 Task: Create a due date automation trigger when advanced on, on the monday before a card is due add fields without custom field "Resume" set to a number lower or equal to 1 and greater than 10 at 11:00 AM.
Action: Mouse moved to (858, 260)
Screenshot: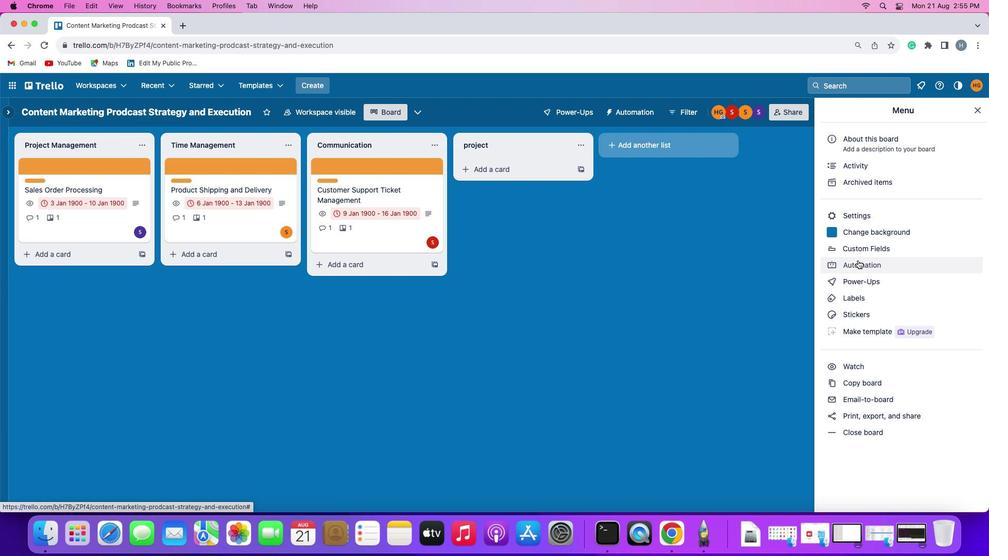 
Action: Mouse pressed left at (858, 260)
Screenshot: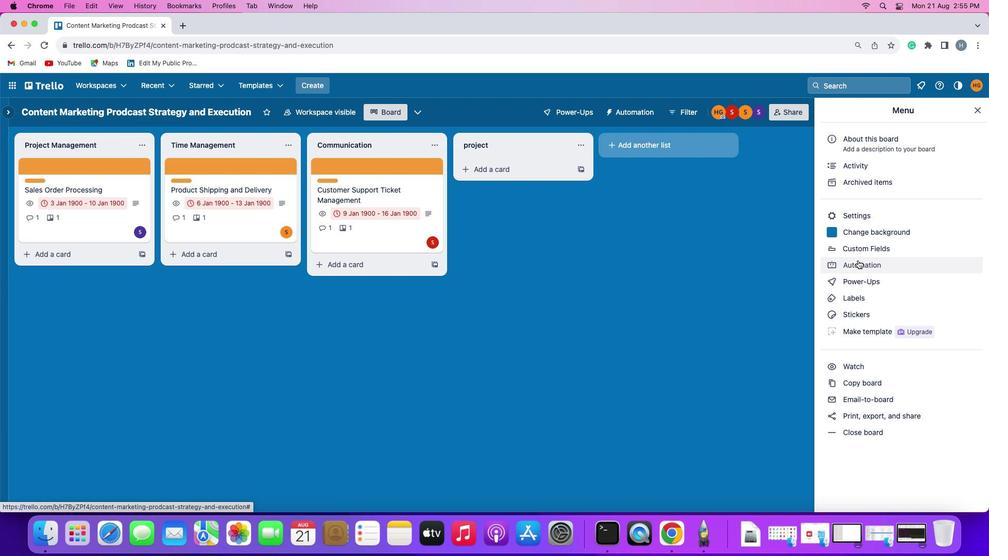 
Action: Mouse moved to (71, 243)
Screenshot: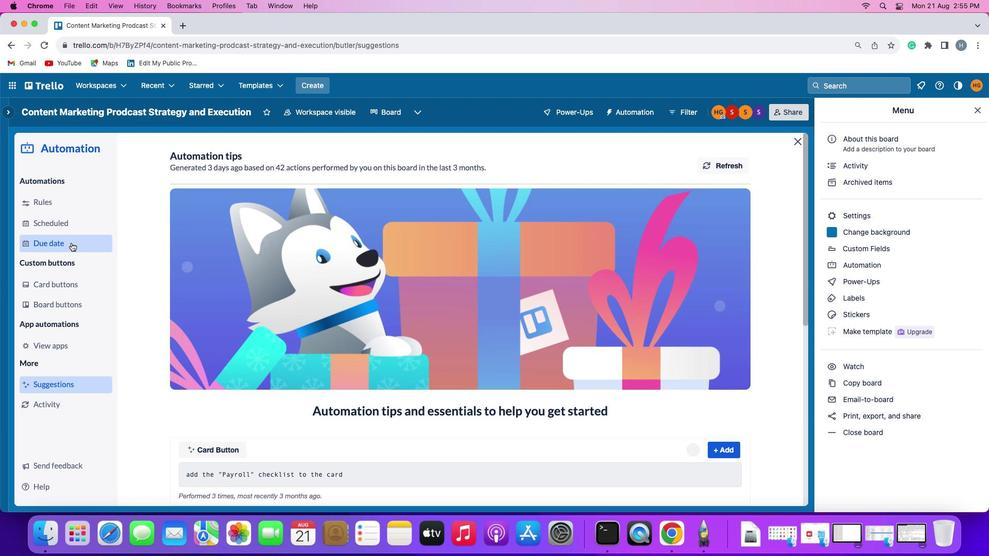 
Action: Mouse pressed left at (71, 243)
Screenshot: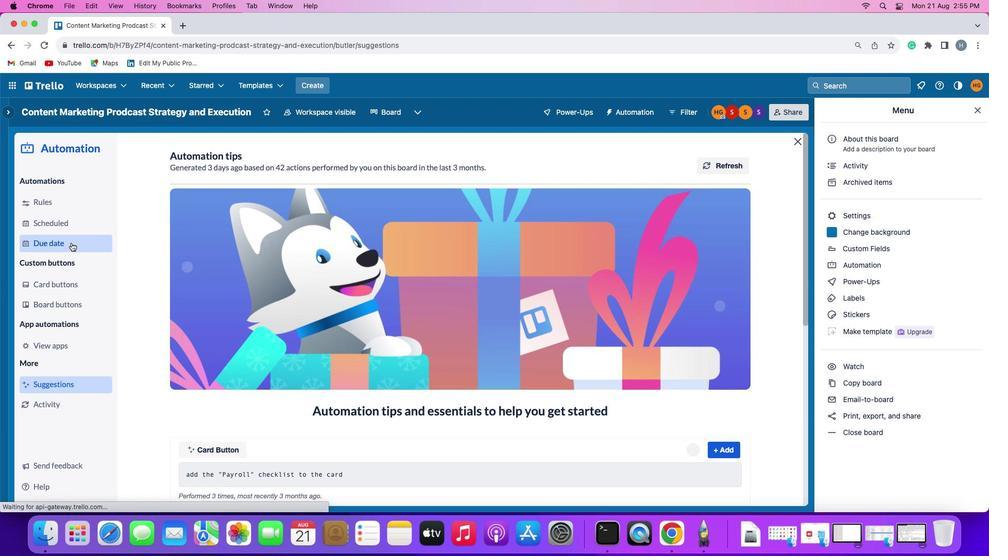 
Action: Mouse moved to (692, 159)
Screenshot: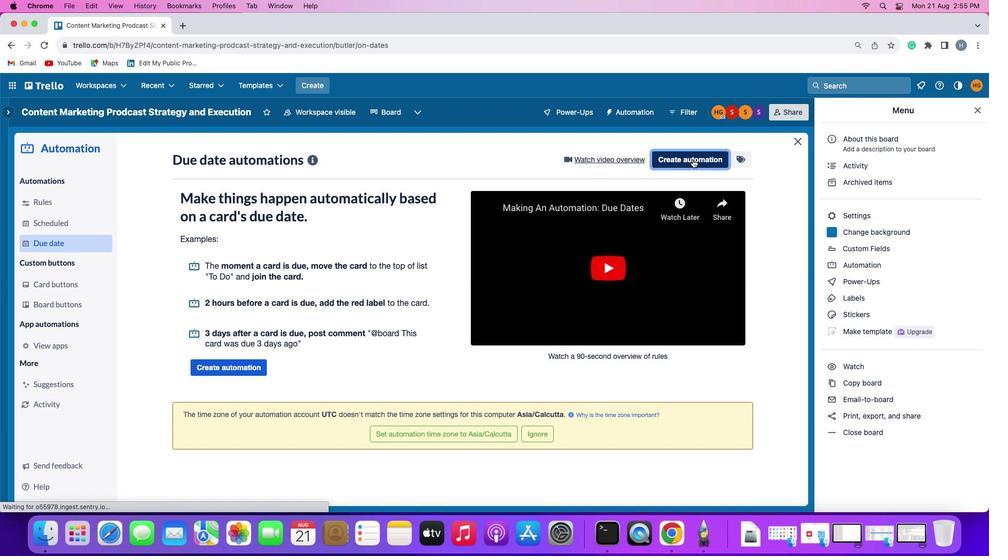 
Action: Mouse pressed left at (692, 159)
Screenshot: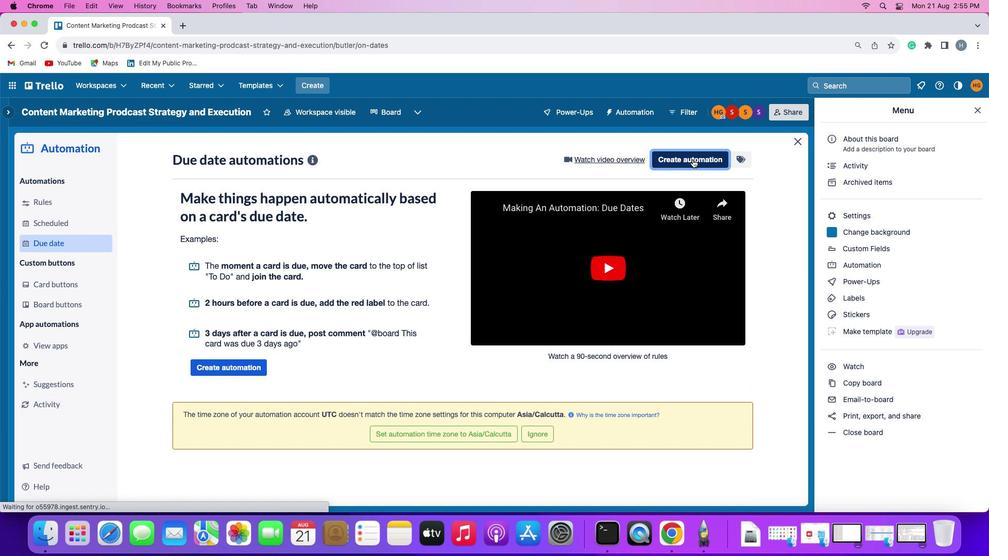 
Action: Mouse moved to (222, 257)
Screenshot: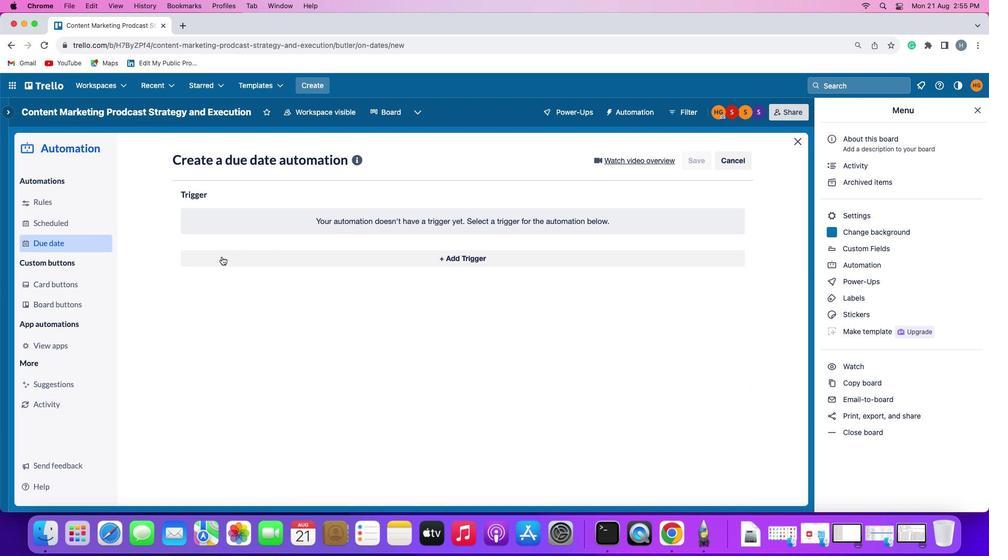 
Action: Mouse pressed left at (222, 257)
Screenshot: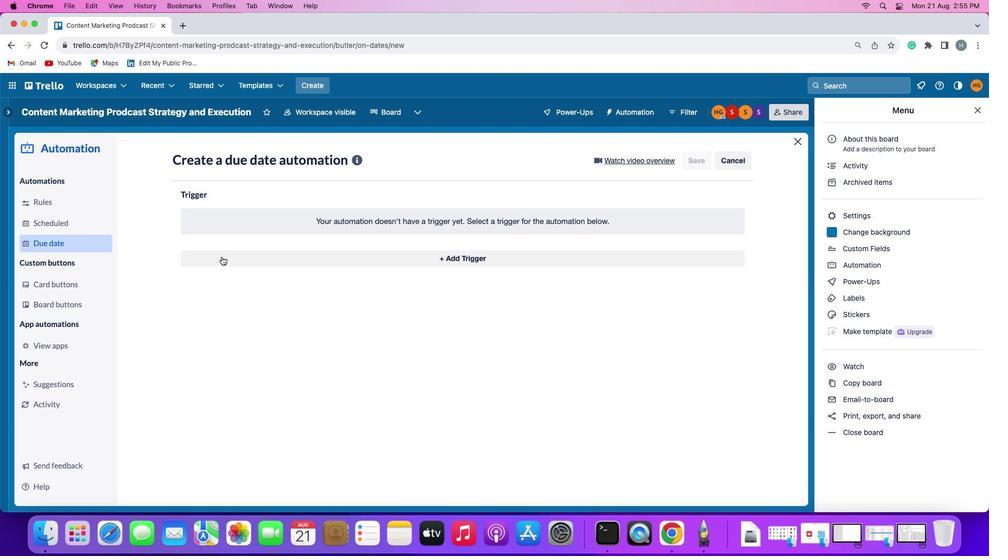 
Action: Mouse moved to (238, 452)
Screenshot: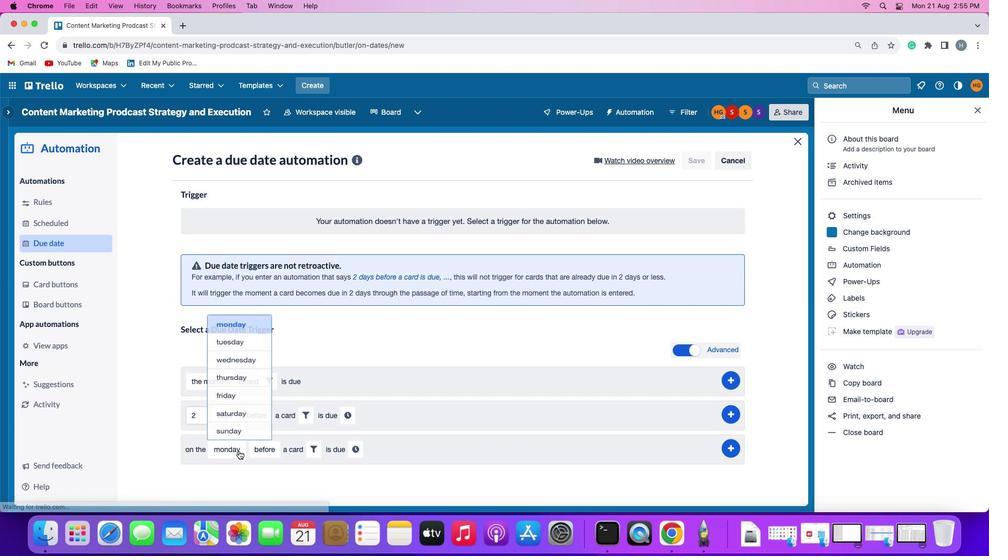 
Action: Mouse pressed left at (238, 452)
Screenshot: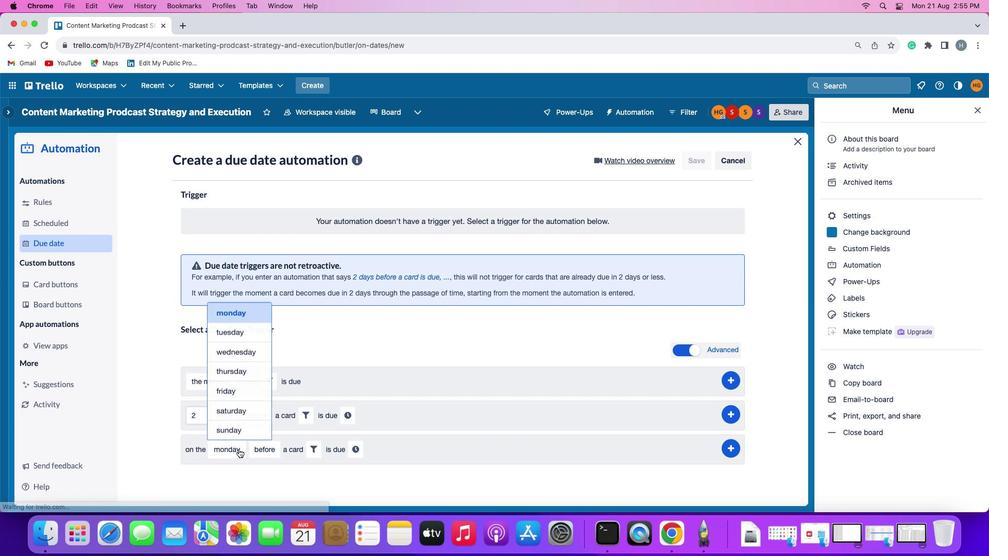 
Action: Mouse moved to (247, 307)
Screenshot: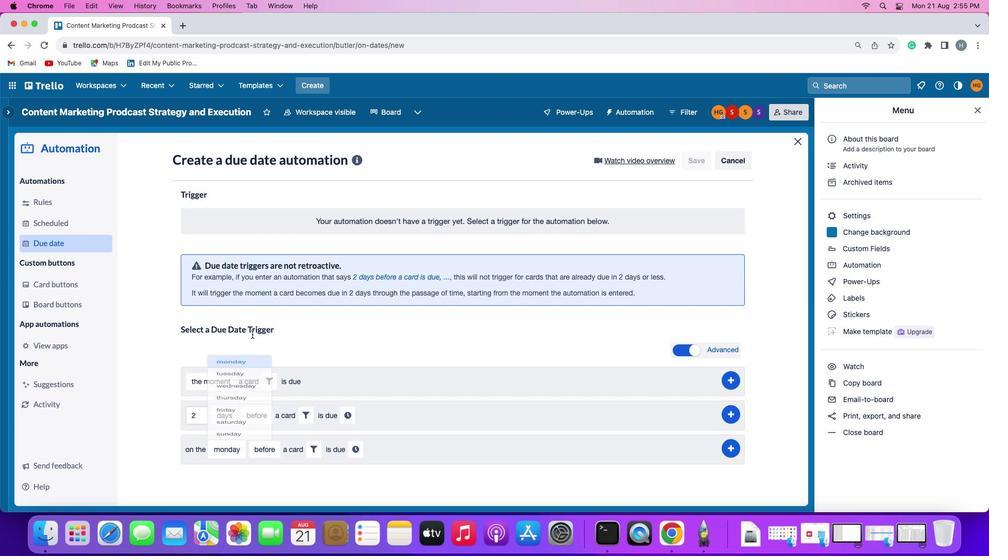 
Action: Mouse pressed left at (247, 307)
Screenshot: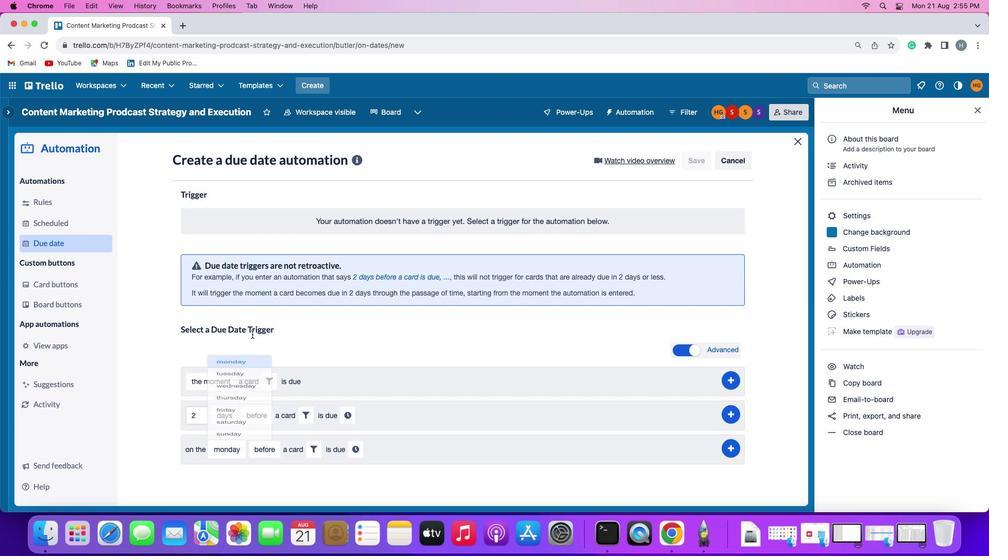 
Action: Mouse moved to (264, 447)
Screenshot: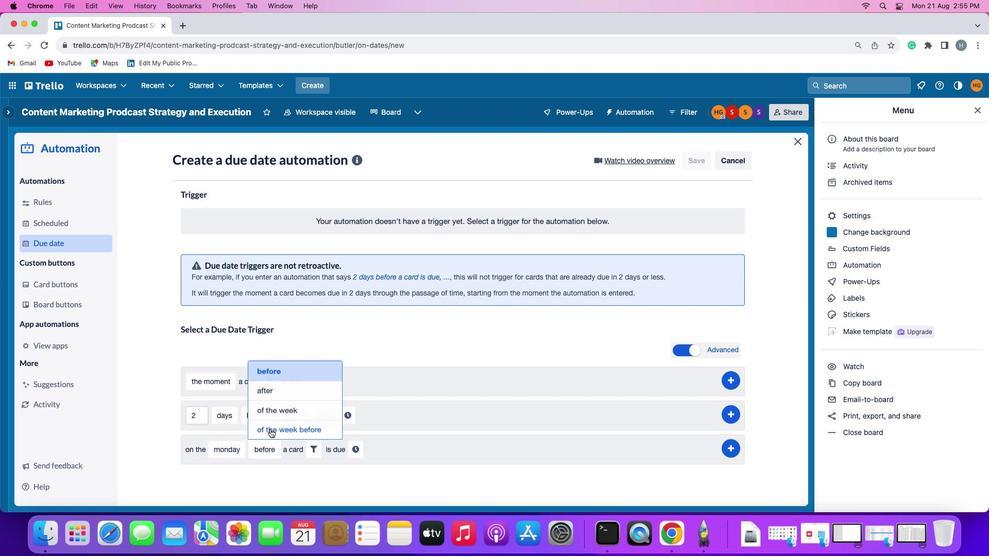 
Action: Mouse pressed left at (264, 447)
Screenshot: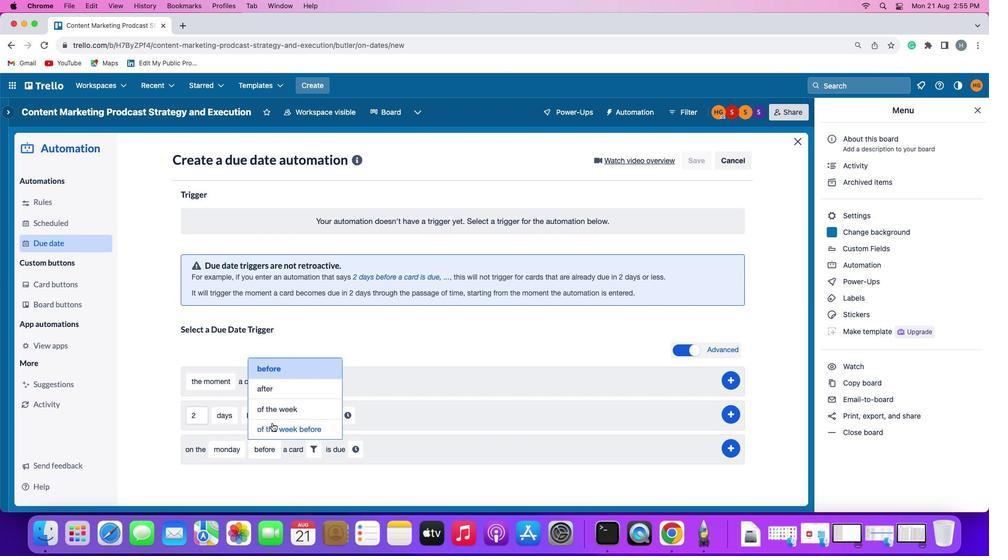 
Action: Mouse moved to (281, 367)
Screenshot: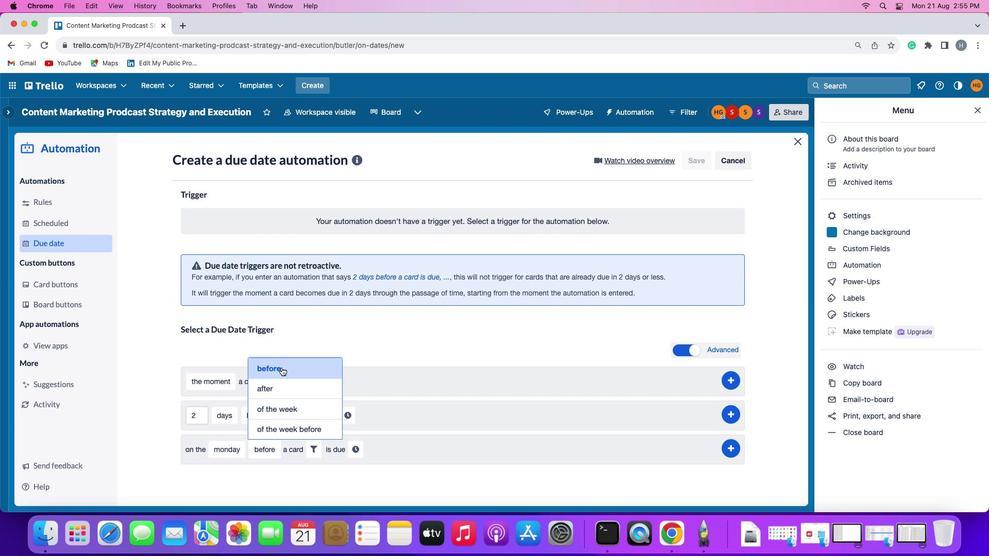 
Action: Mouse pressed left at (281, 367)
Screenshot: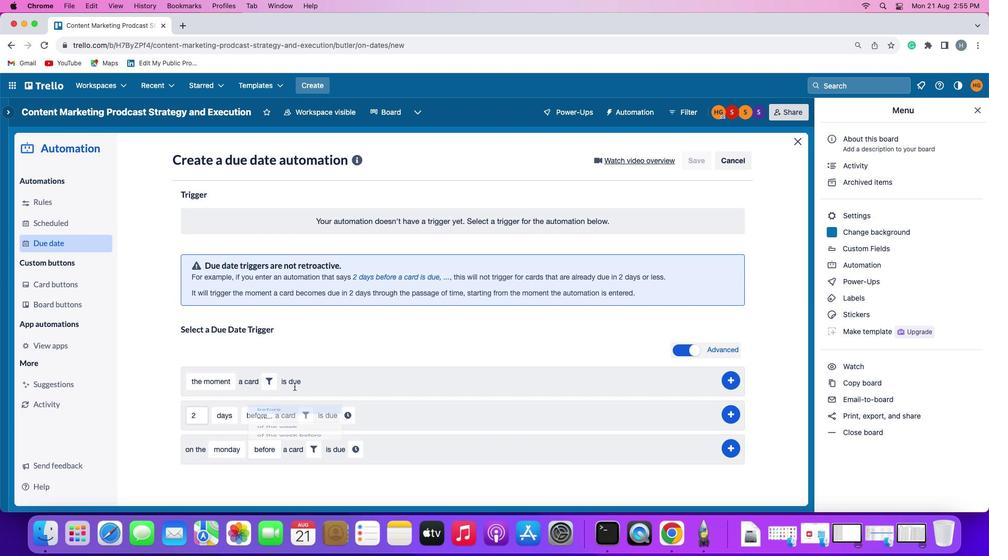 
Action: Mouse moved to (313, 445)
Screenshot: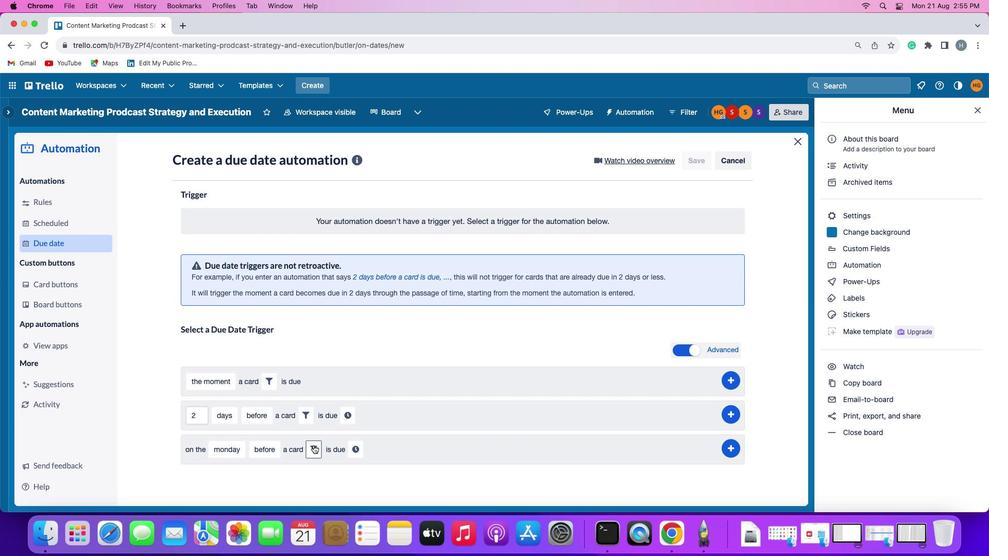 
Action: Mouse pressed left at (313, 445)
Screenshot: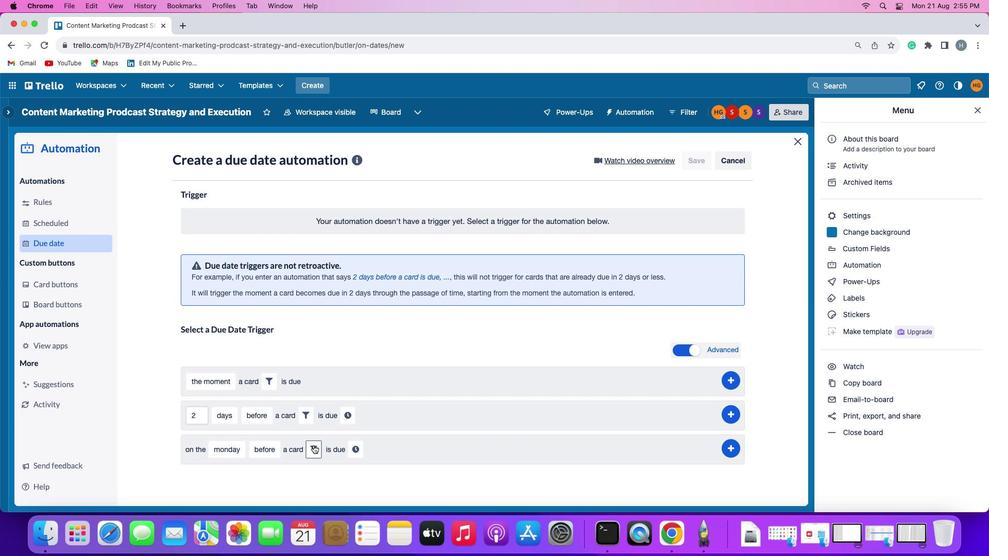 
Action: Mouse moved to (477, 480)
Screenshot: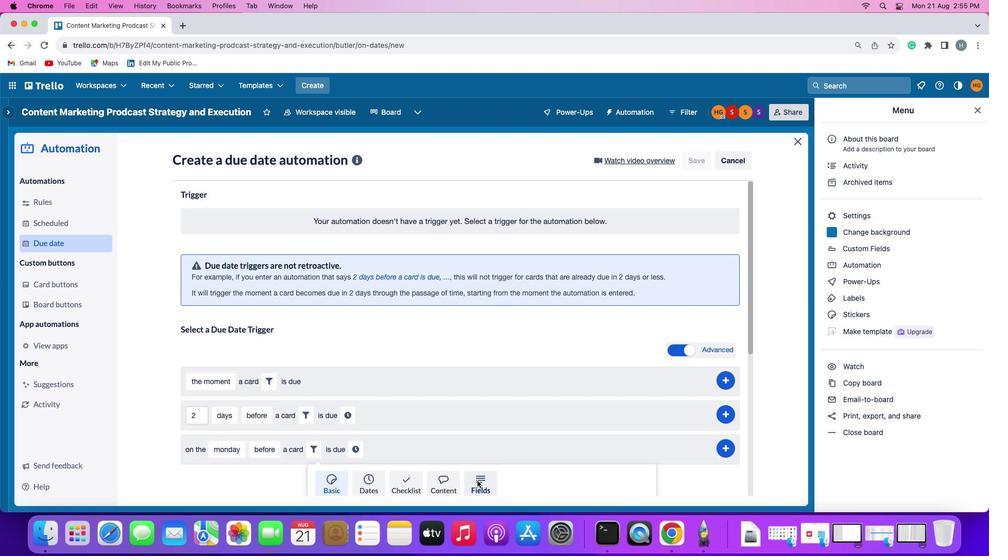 
Action: Mouse pressed left at (477, 480)
Screenshot: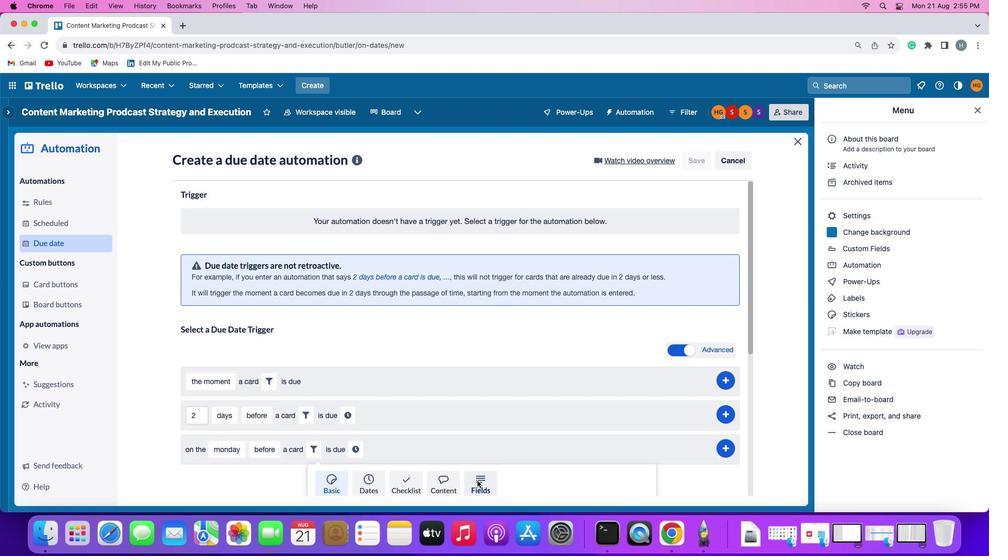 
Action: Mouse moved to (284, 471)
Screenshot: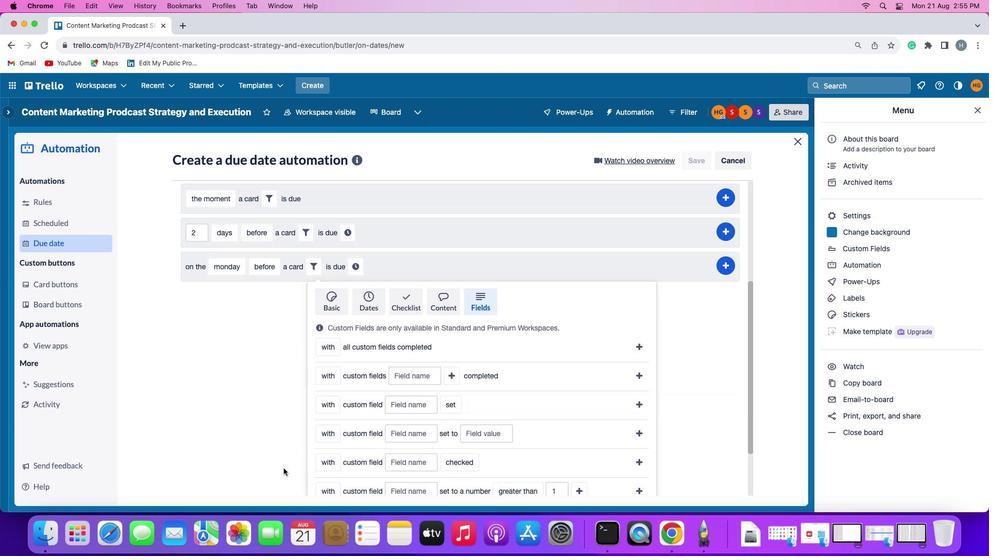 
Action: Mouse scrolled (284, 471) with delta (0, 0)
Screenshot: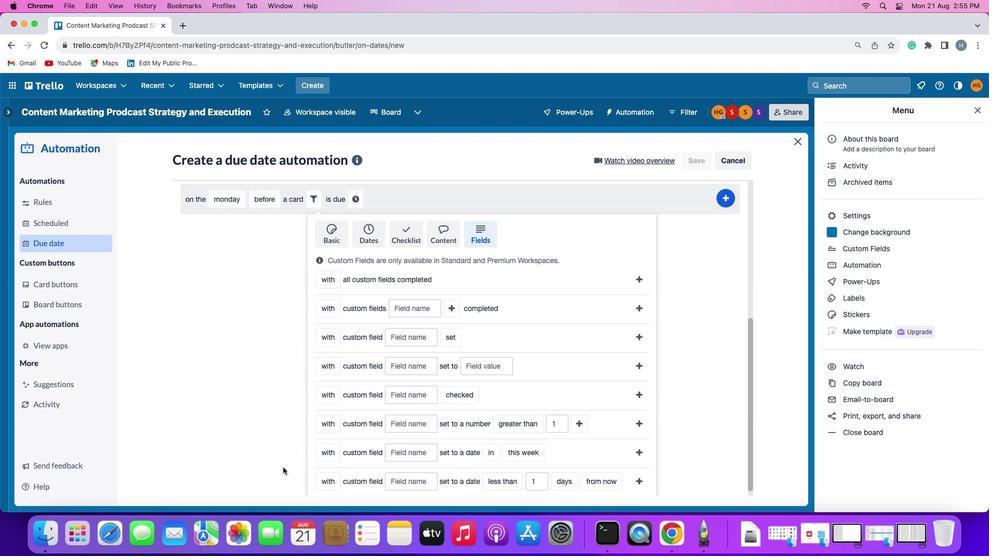 
Action: Mouse scrolled (284, 471) with delta (0, 0)
Screenshot: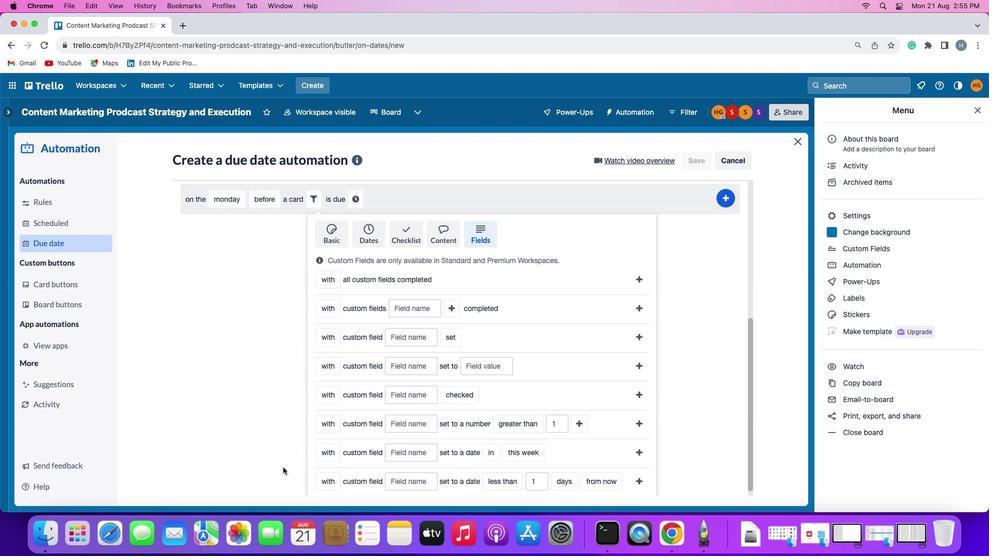 
Action: Mouse scrolled (284, 471) with delta (0, -1)
Screenshot: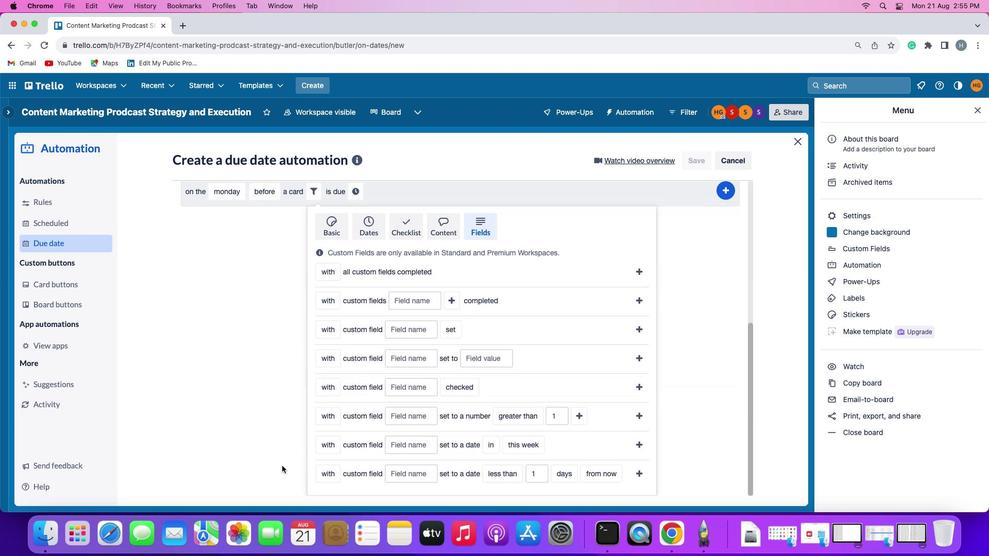
Action: Mouse moved to (284, 470)
Screenshot: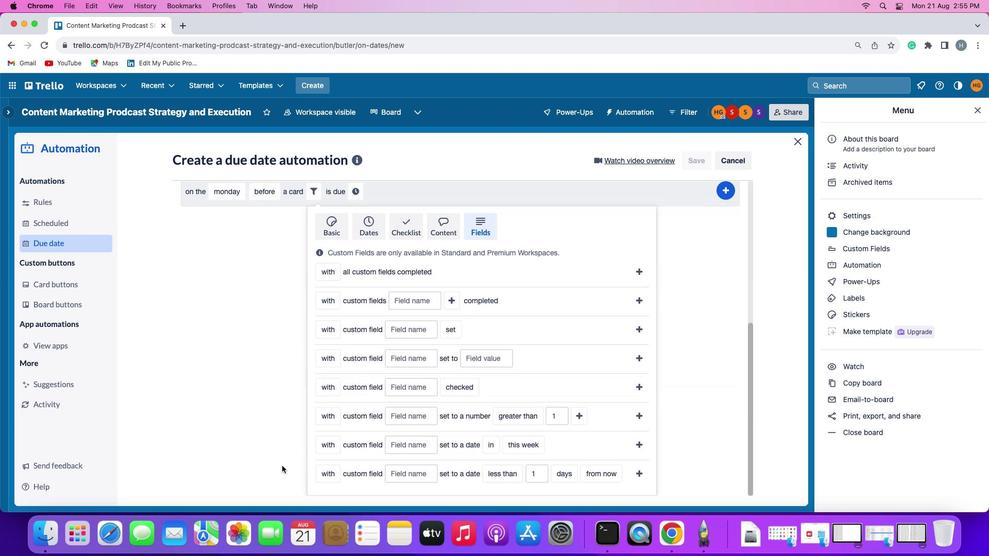 
Action: Mouse scrolled (284, 470) with delta (0, -2)
Screenshot: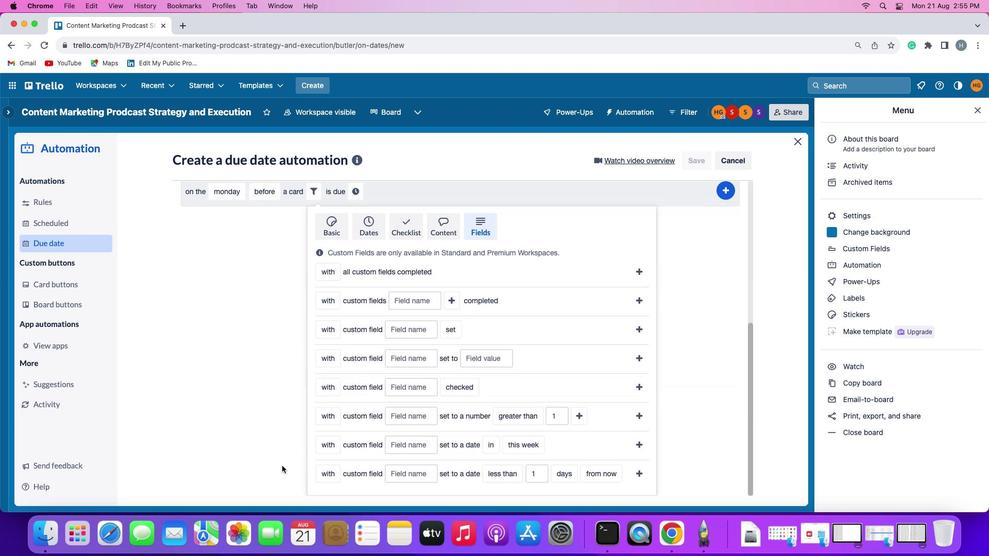 
Action: Mouse moved to (283, 469)
Screenshot: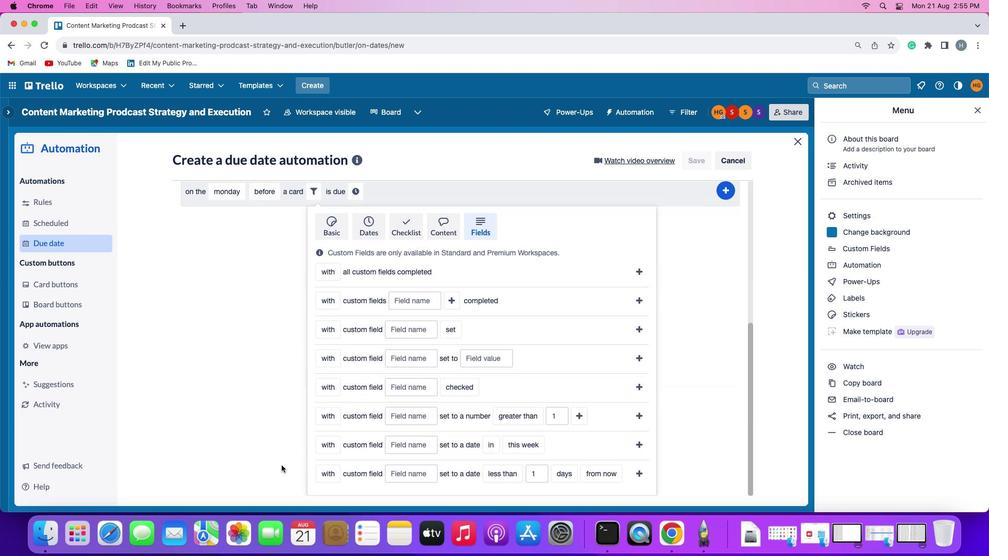 
Action: Mouse scrolled (283, 469) with delta (0, -3)
Screenshot: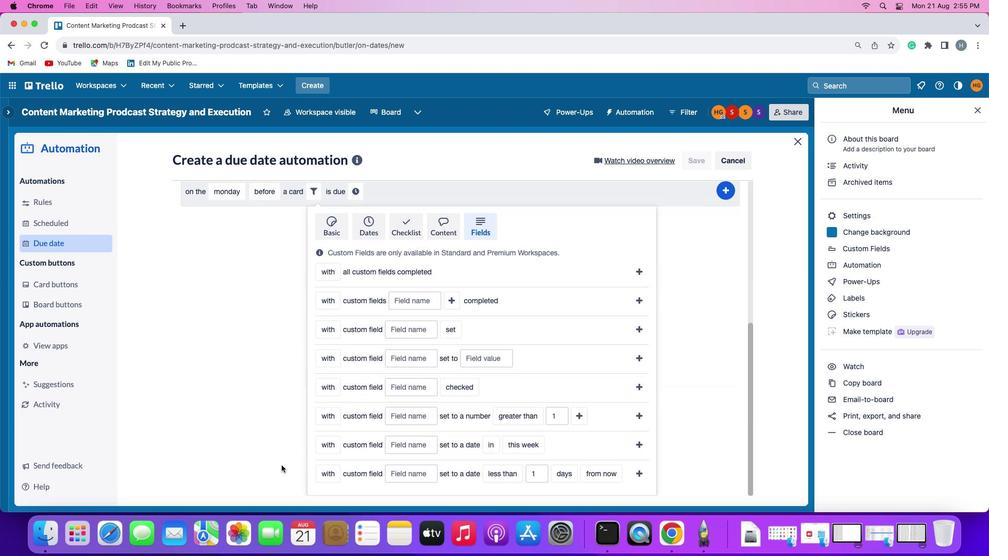 
Action: Mouse moved to (280, 464)
Screenshot: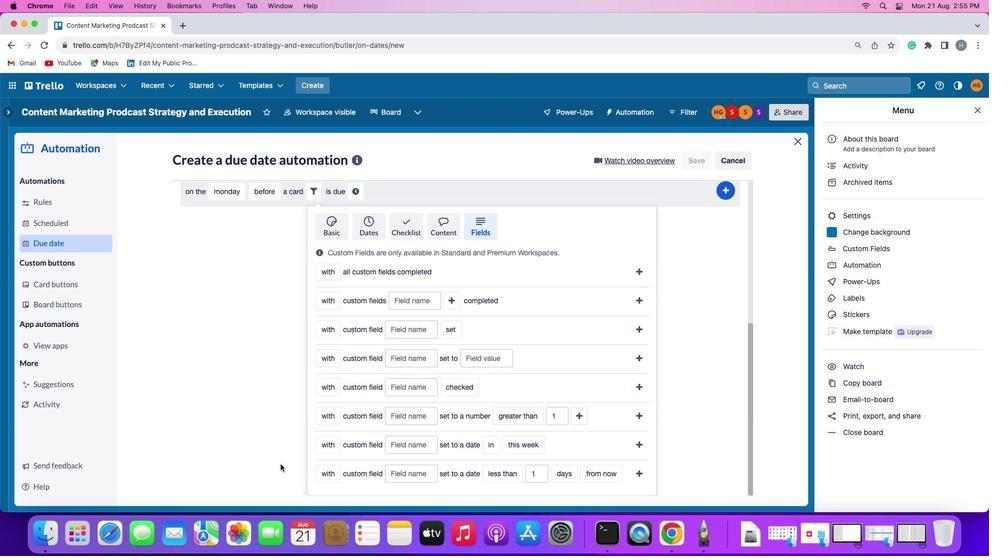 
Action: Mouse scrolled (280, 464) with delta (0, 0)
Screenshot: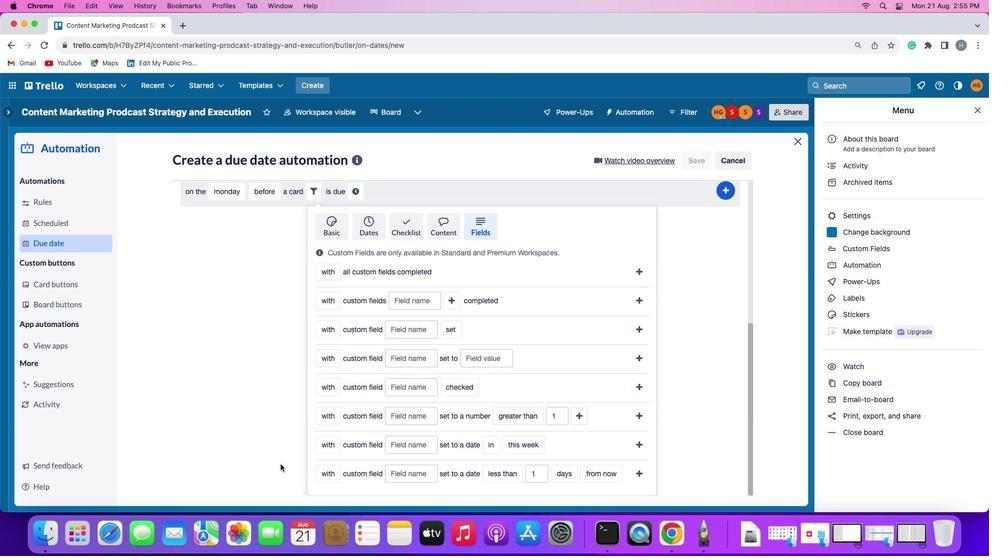 
Action: Mouse scrolled (280, 464) with delta (0, 0)
Screenshot: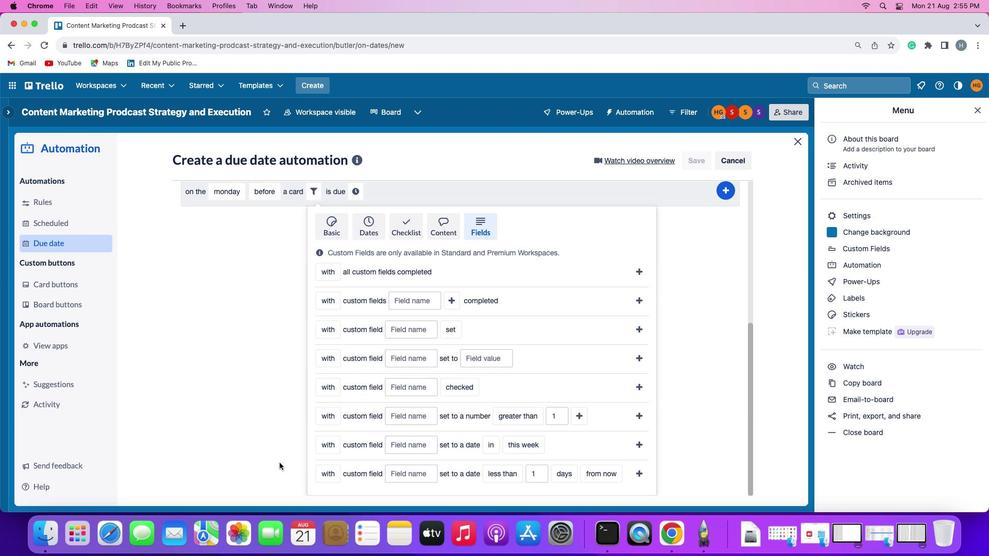
Action: Mouse scrolled (280, 464) with delta (0, -1)
Screenshot: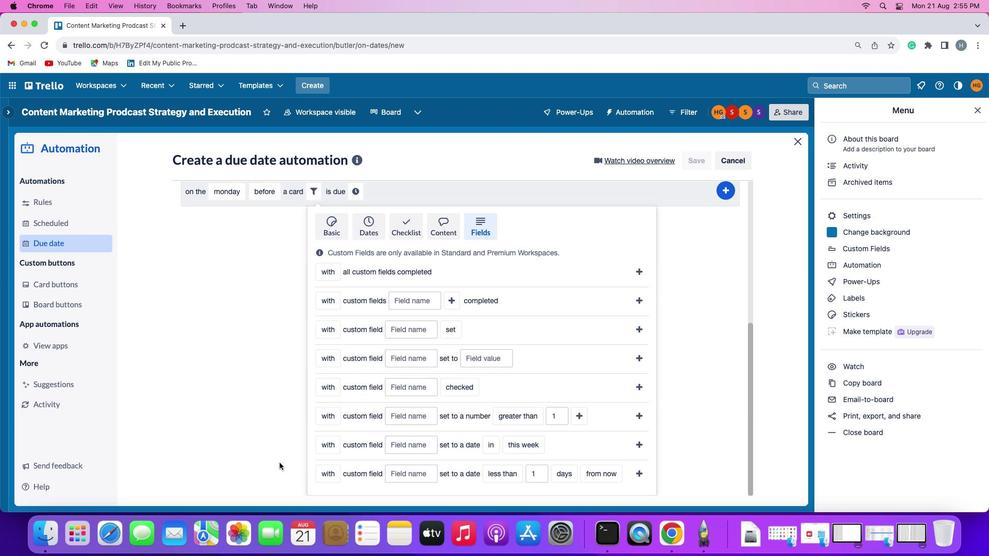 
Action: Mouse scrolled (280, 464) with delta (0, -2)
Screenshot: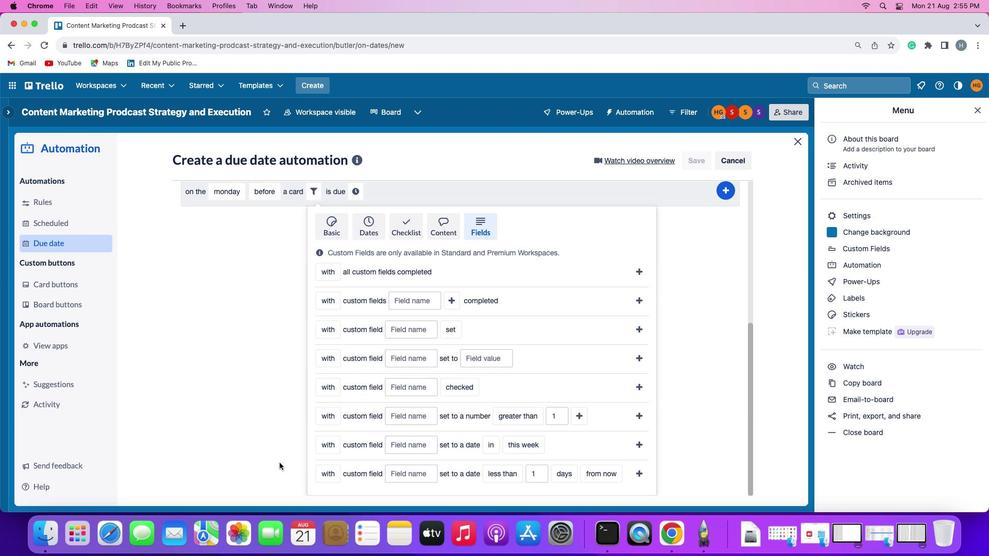 
Action: Mouse scrolled (280, 464) with delta (0, -2)
Screenshot: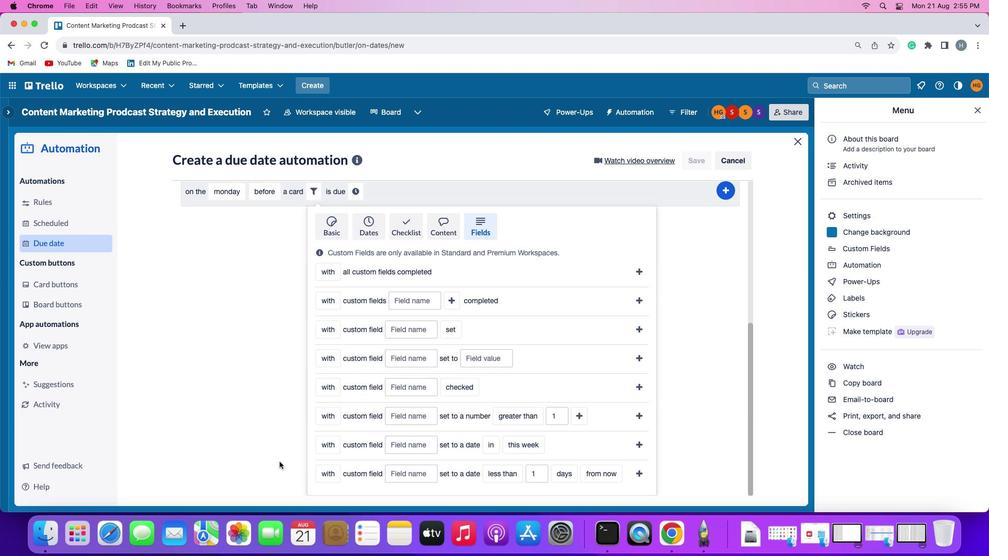 
Action: Mouse moved to (326, 418)
Screenshot: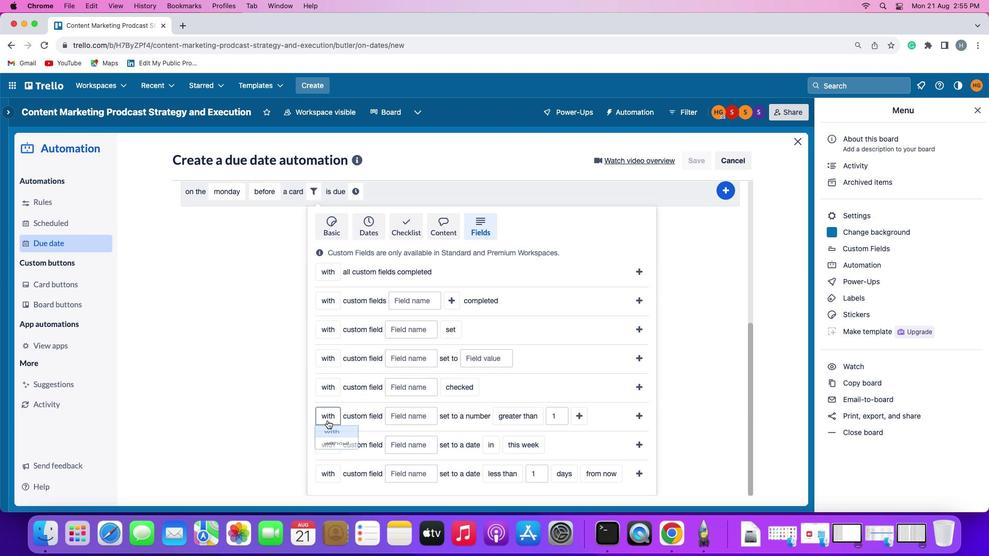 
Action: Mouse pressed left at (326, 418)
Screenshot: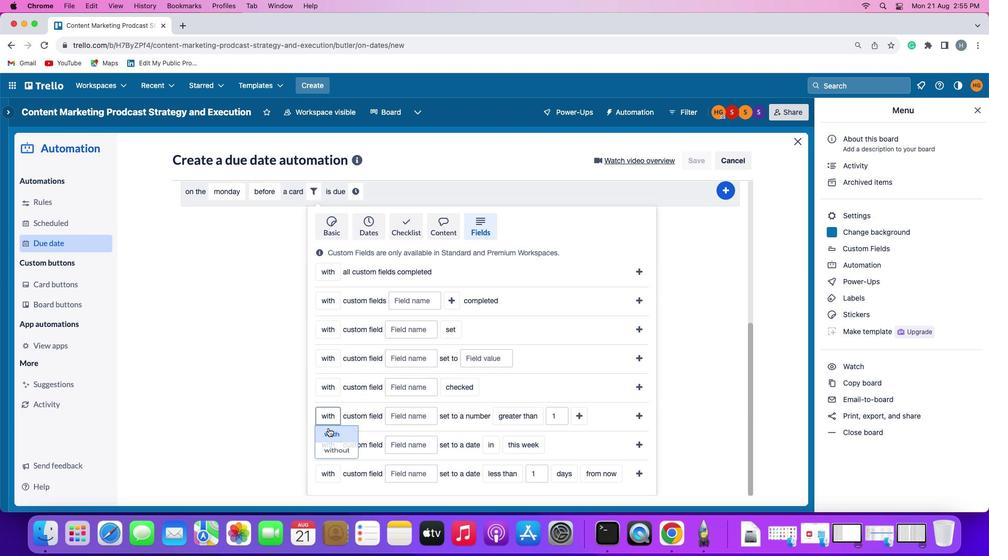 
Action: Mouse moved to (331, 458)
Screenshot: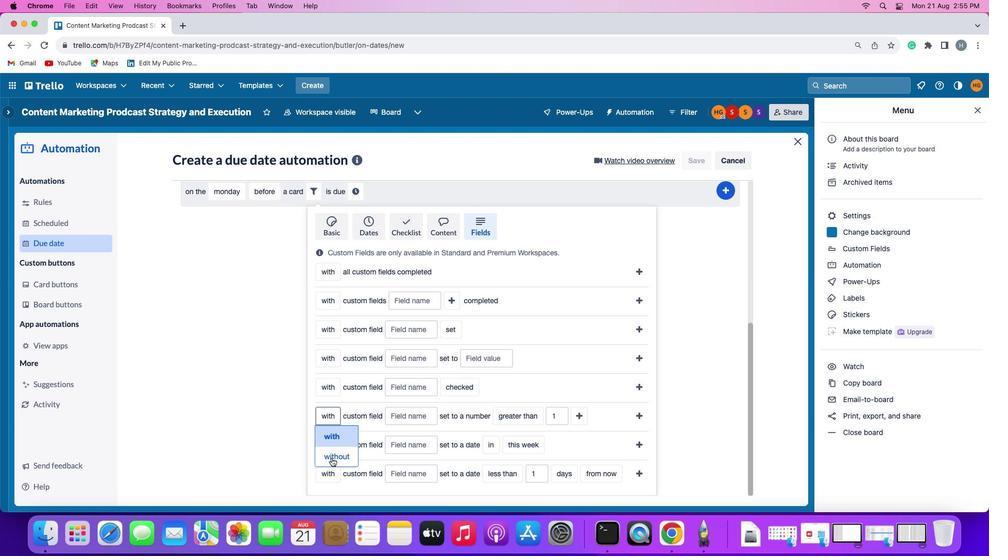 
Action: Mouse pressed left at (331, 458)
Screenshot: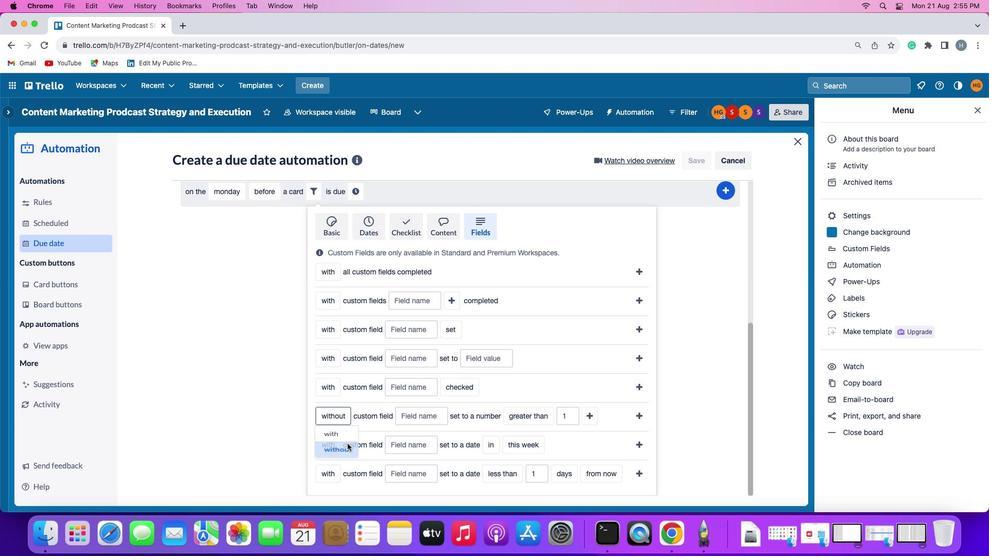 
Action: Mouse moved to (418, 414)
Screenshot: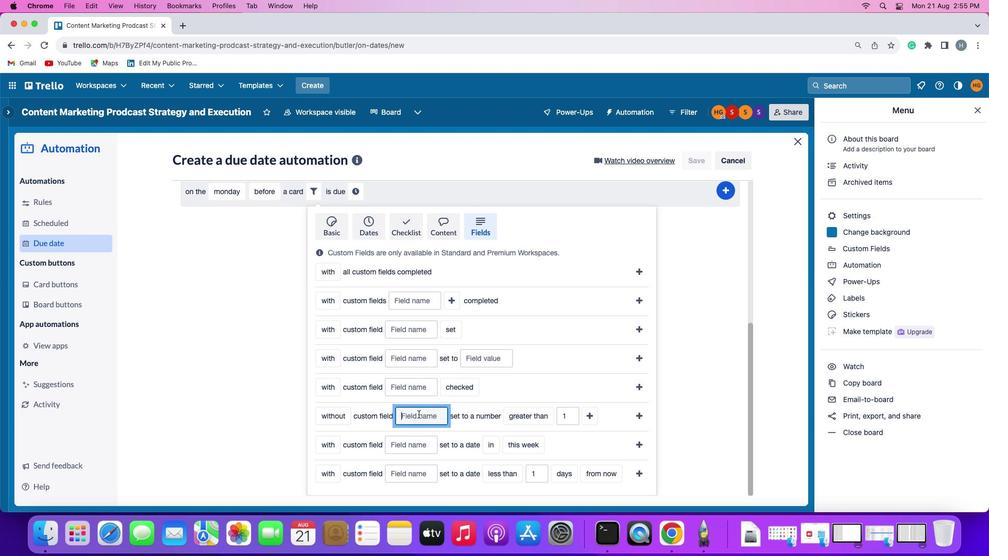 
Action: Mouse pressed left at (418, 414)
Screenshot: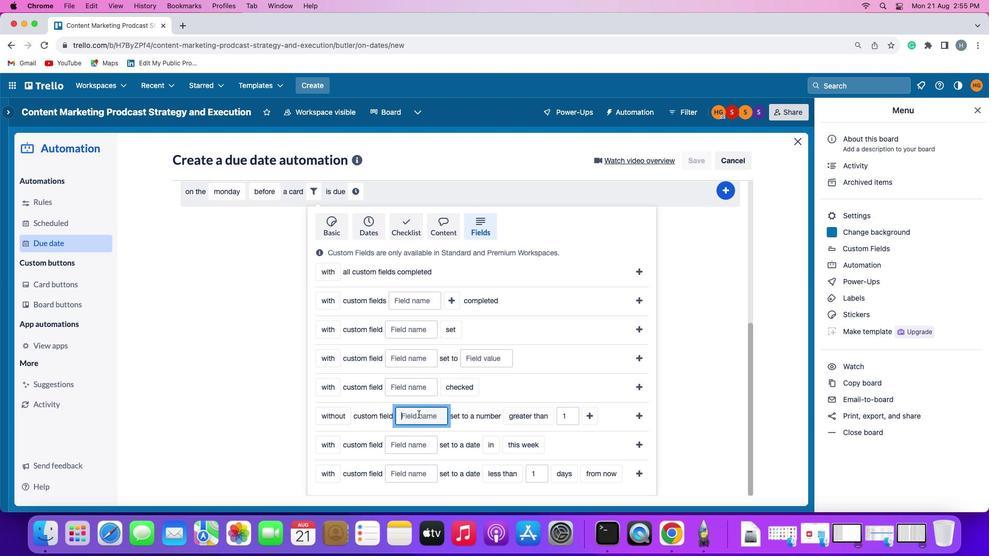 
Action: Mouse moved to (418, 414)
Screenshot: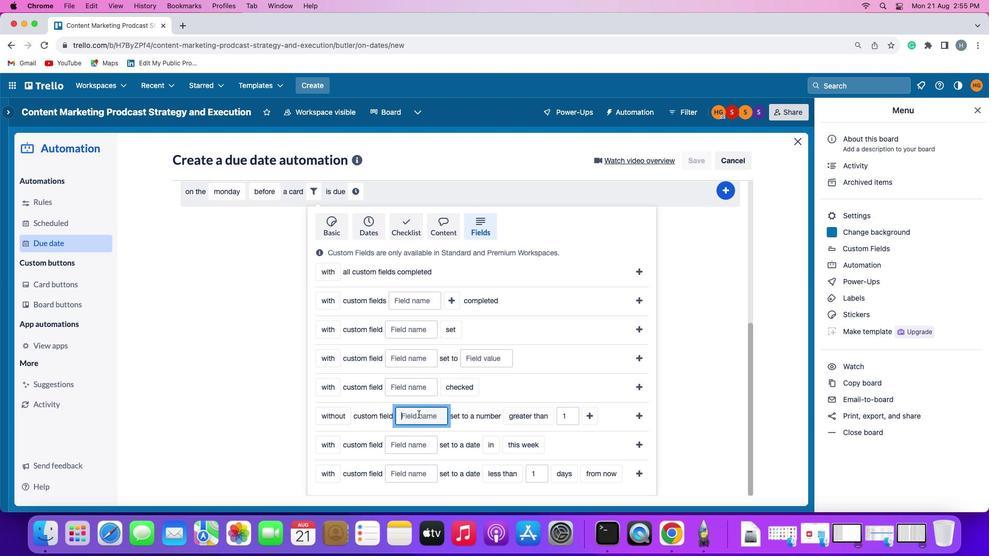 
Action: Key pressed Key.shift'R''e''s''u''m'
Screenshot: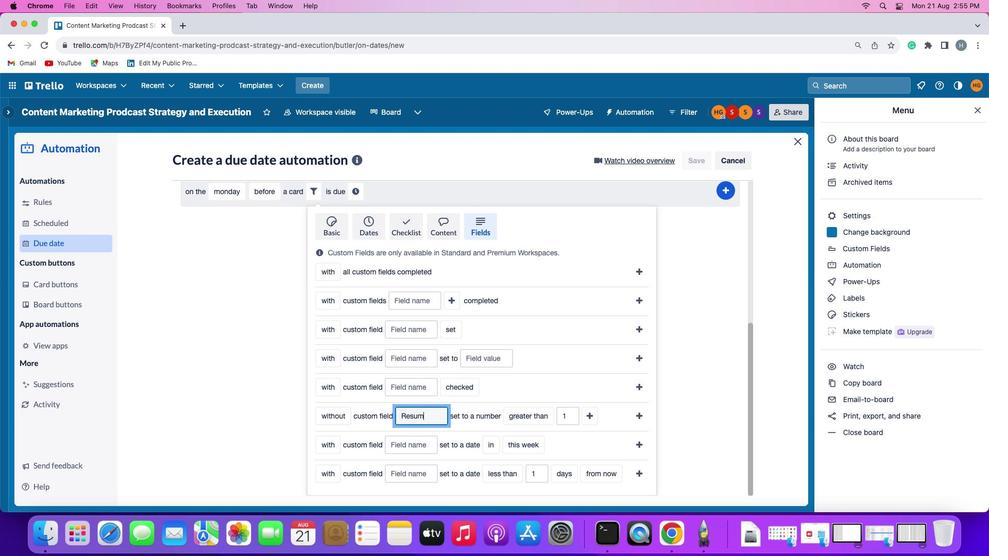 
Action: Mouse moved to (417, 414)
Screenshot: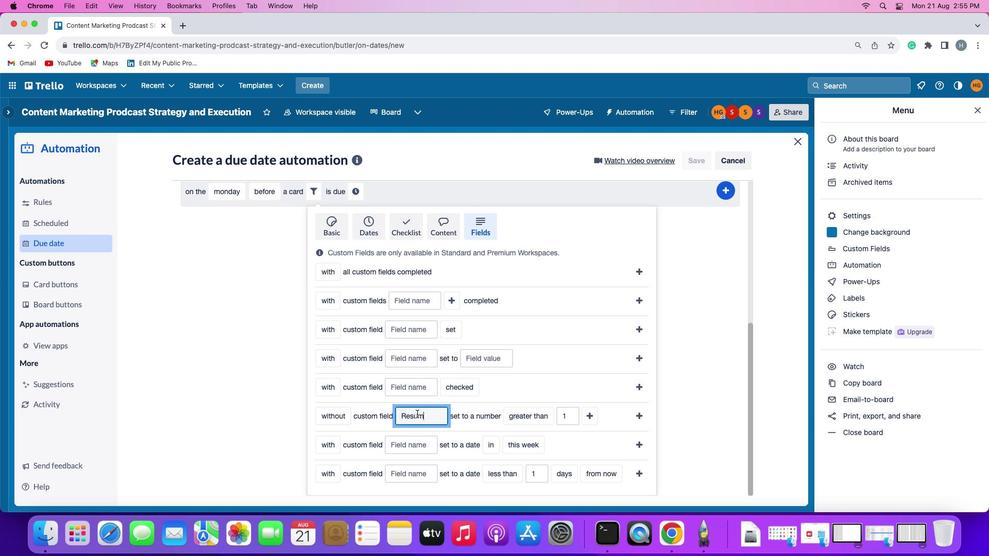
Action: Key pressed 'e'
Screenshot: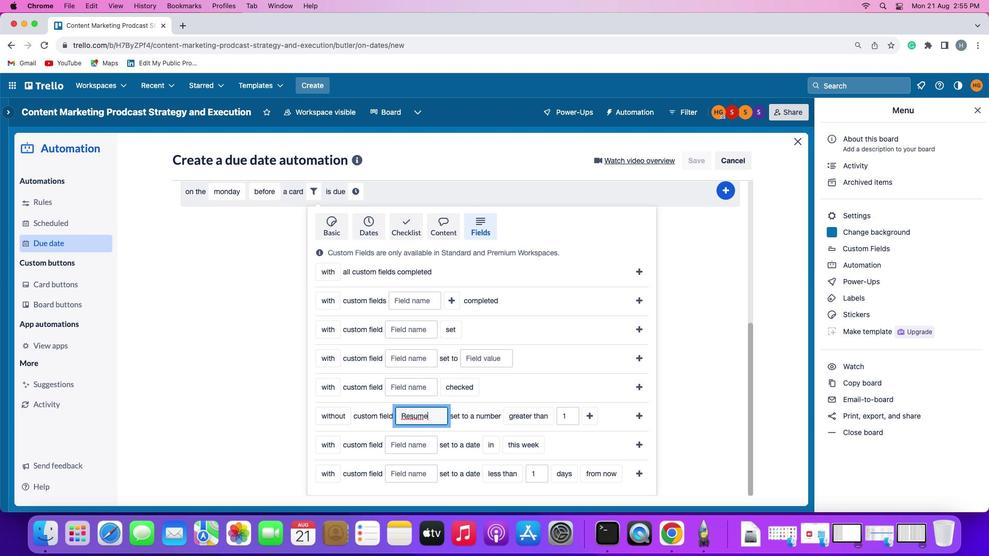 
Action: Mouse moved to (512, 416)
Screenshot: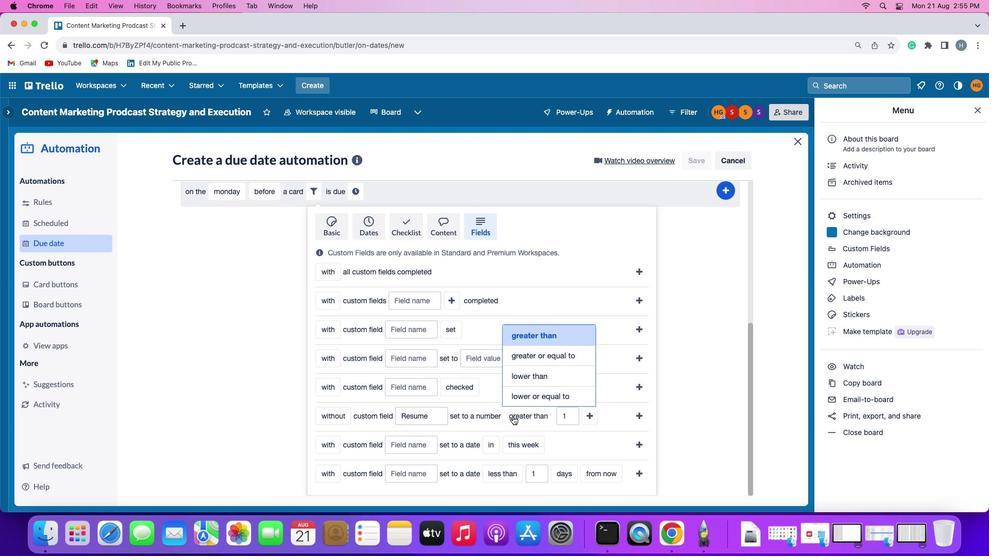 
Action: Mouse pressed left at (512, 416)
Screenshot: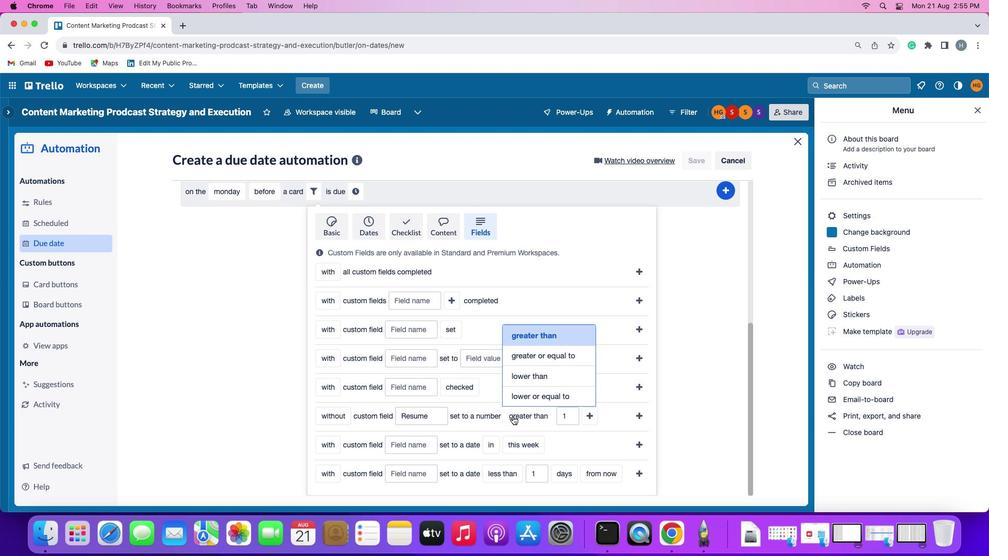 
Action: Mouse moved to (533, 397)
Screenshot: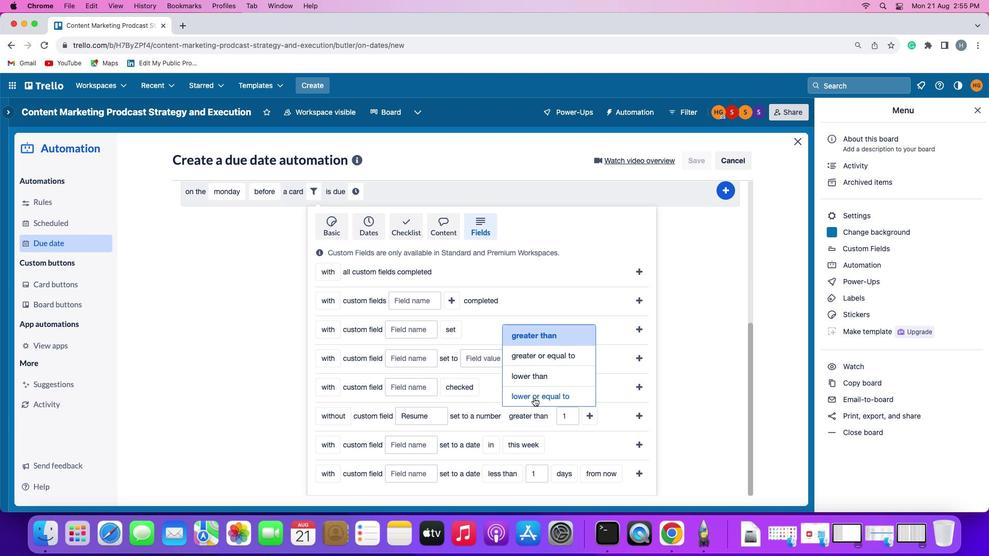 
Action: Mouse pressed left at (533, 397)
Screenshot: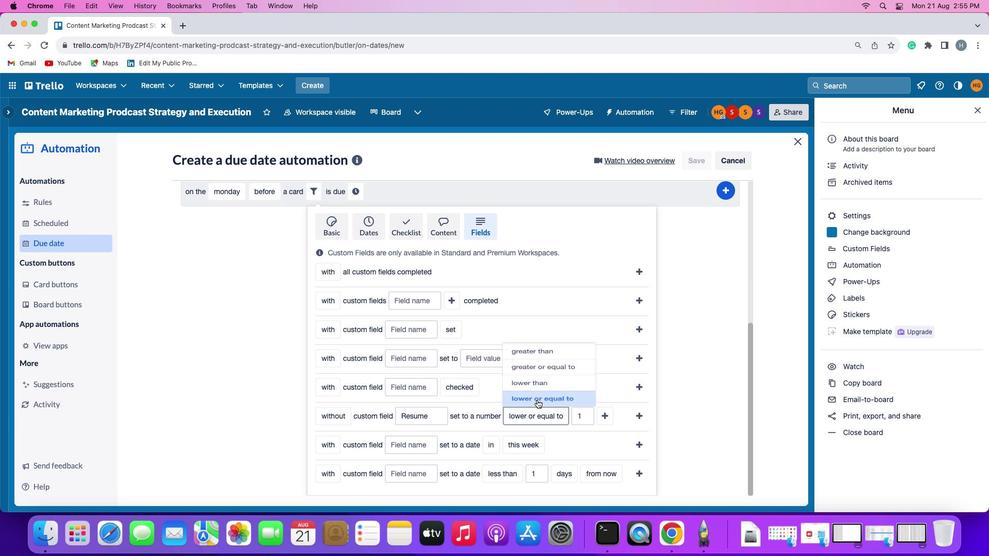 
Action: Mouse moved to (585, 415)
Screenshot: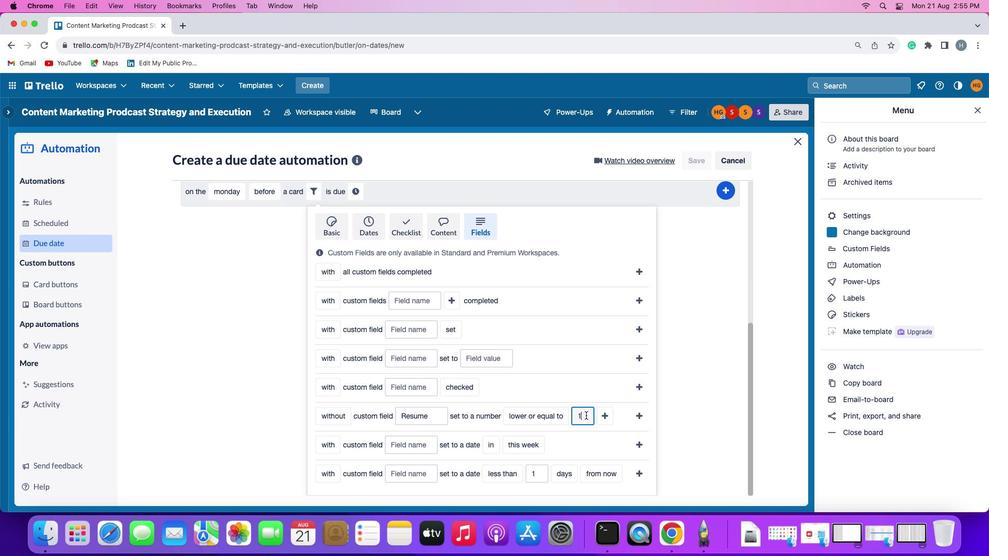 
Action: Mouse pressed left at (585, 415)
Screenshot: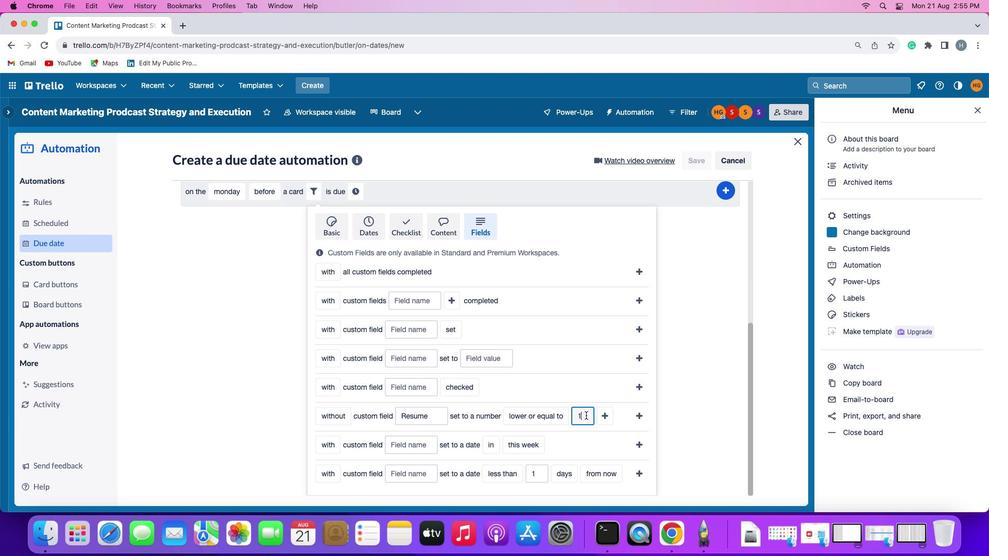 
Action: Mouse moved to (585, 416)
Screenshot: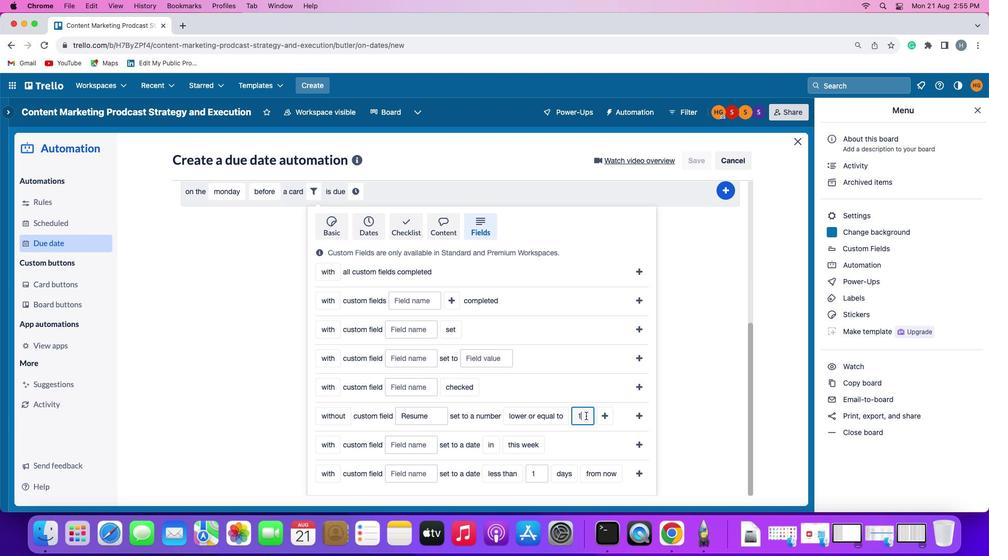 
Action: Key pressed Key.backspace
Screenshot: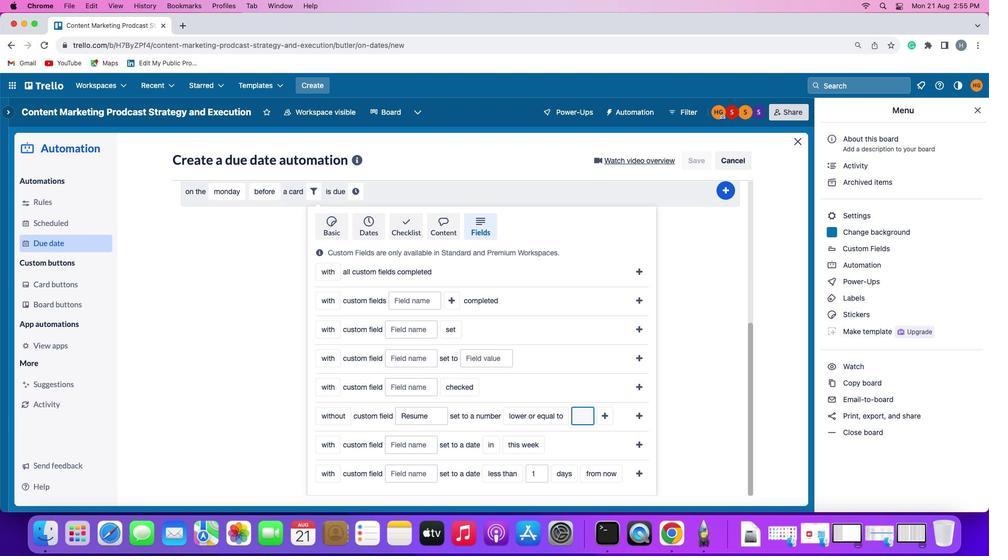 
Action: Mouse moved to (584, 416)
Screenshot: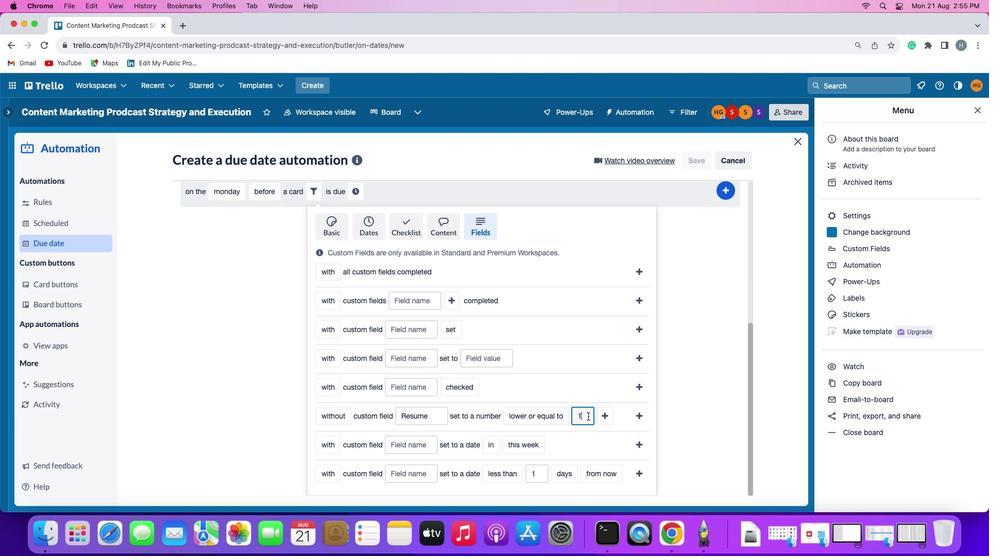 
Action: Key pressed '1'
Screenshot: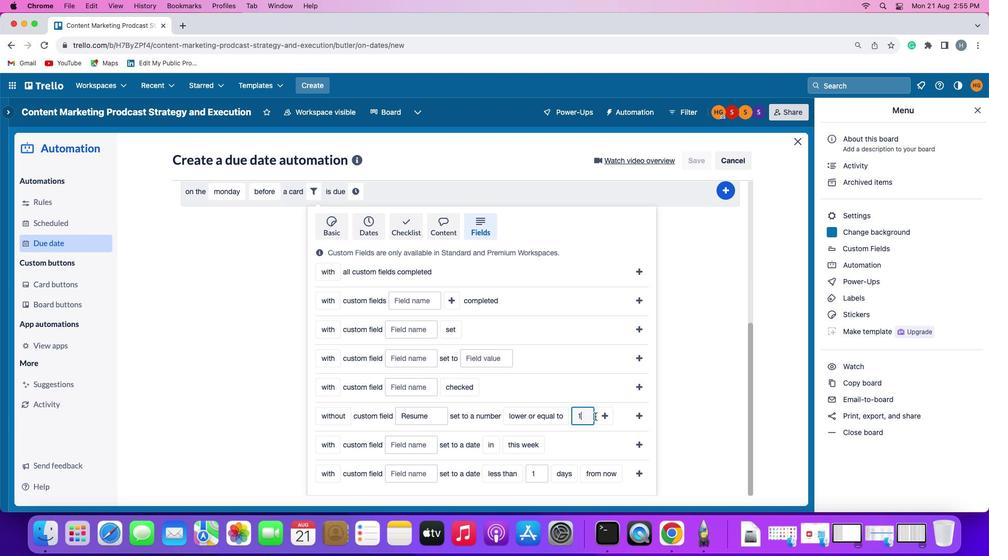 
Action: Mouse moved to (604, 414)
Screenshot: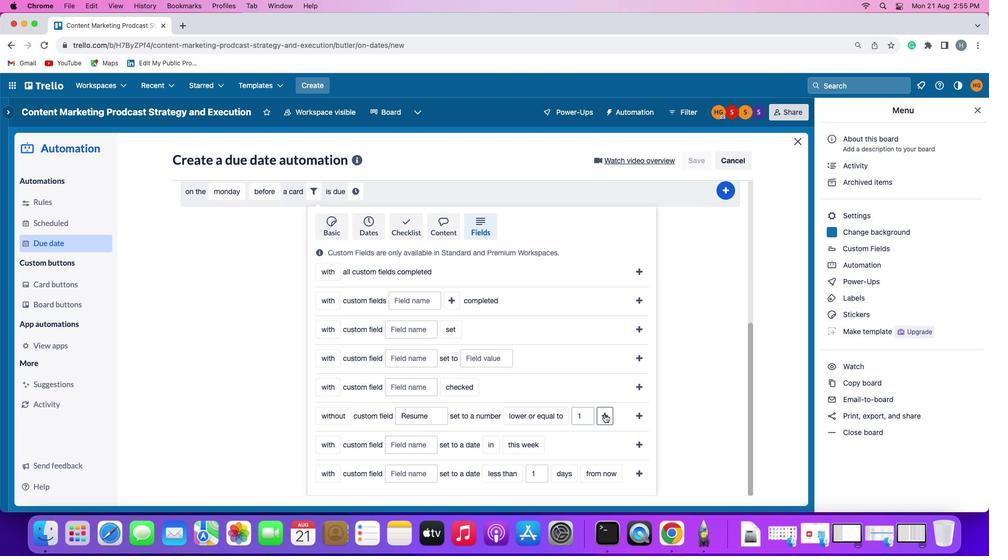 
Action: Mouse pressed left at (604, 414)
Screenshot: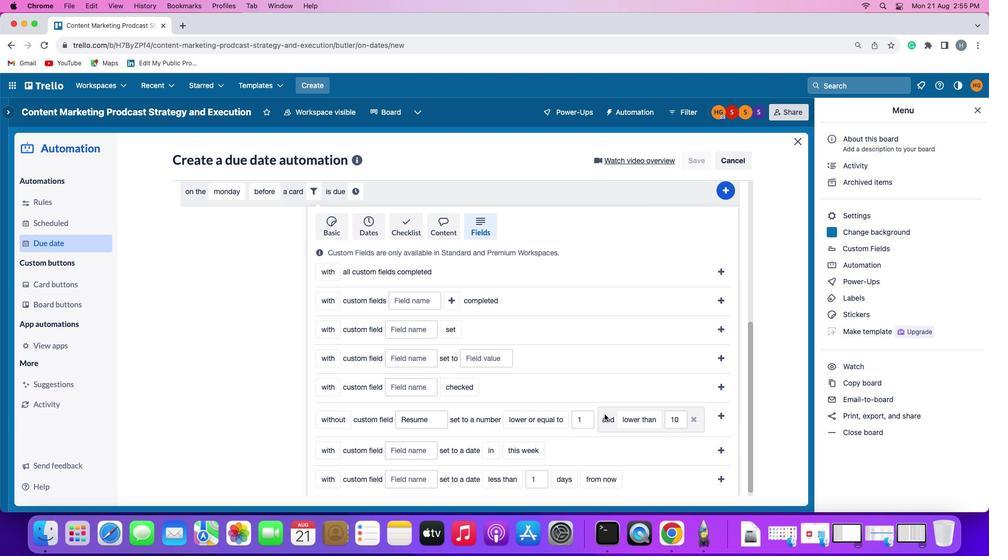 
Action: Mouse moved to (642, 421)
Screenshot: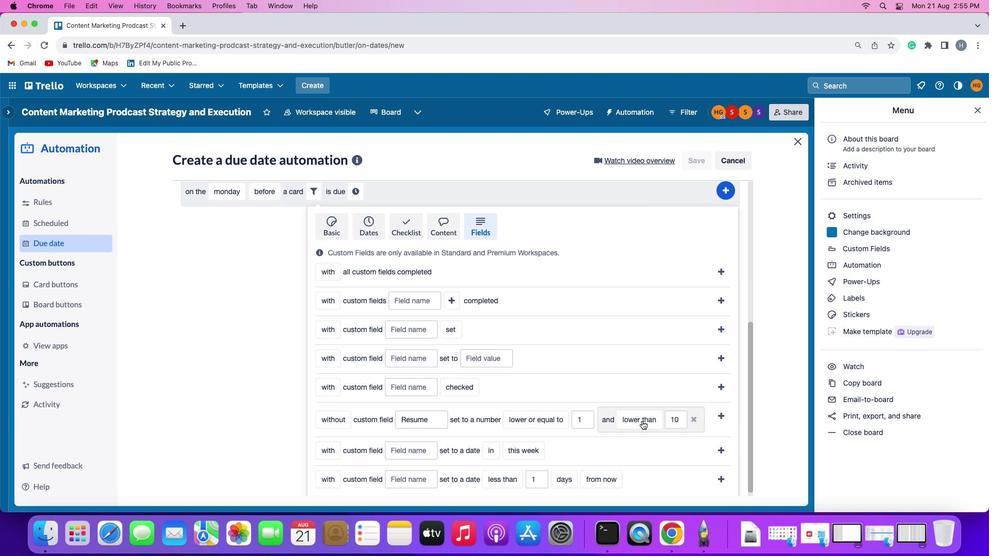 
Action: Mouse pressed left at (642, 421)
Screenshot: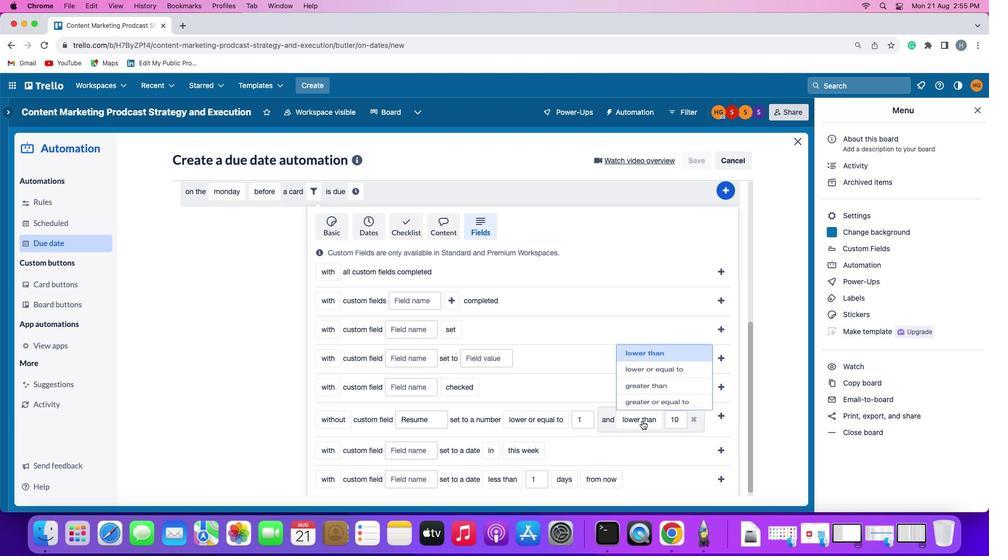 
Action: Mouse moved to (653, 382)
Screenshot: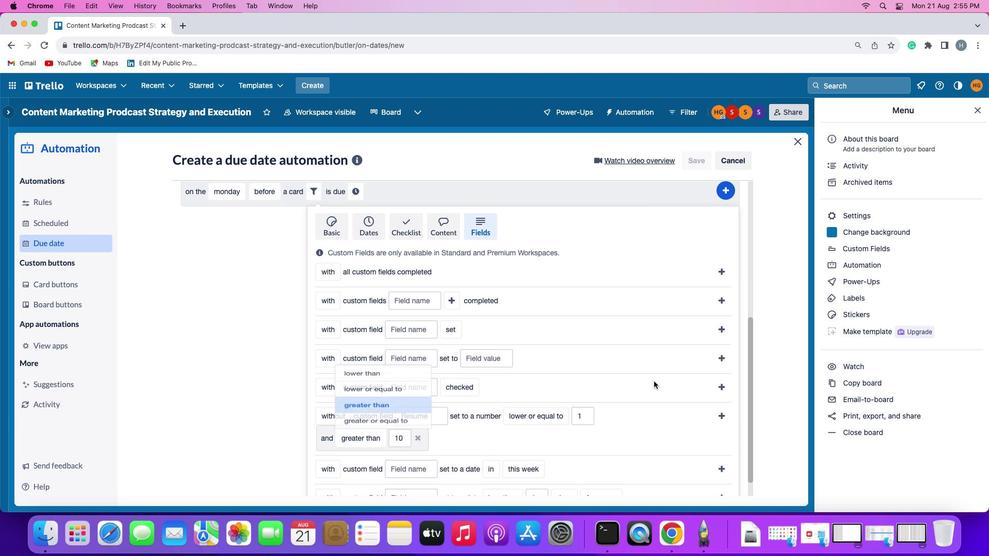 
Action: Mouse pressed left at (653, 382)
Screenshot: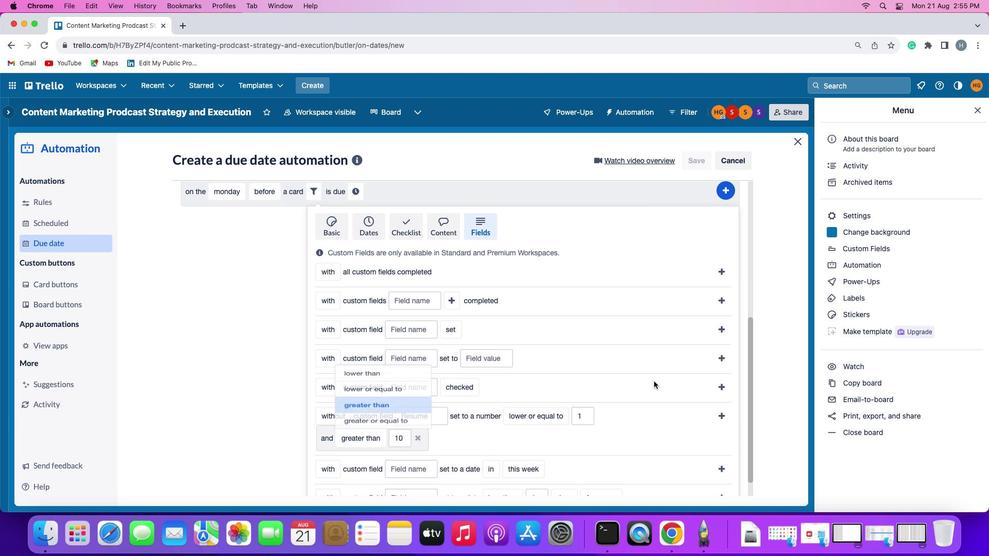 
Action: Mouse moved to (722, 411)
Screenshot: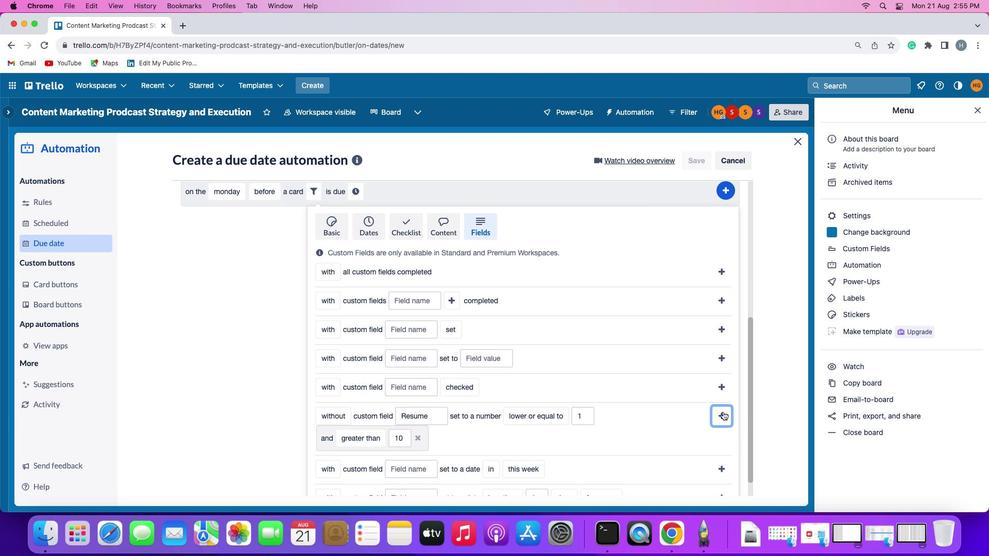 
Action: Mouse pressed left at (722, 411)
Screenshot: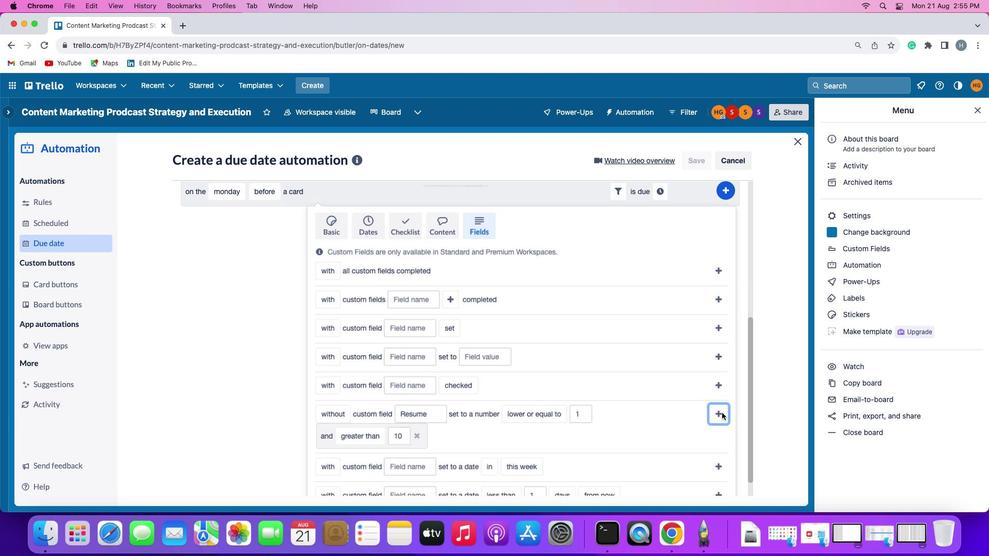 
Action: Mouse moved to (654, 447)
Screenshot: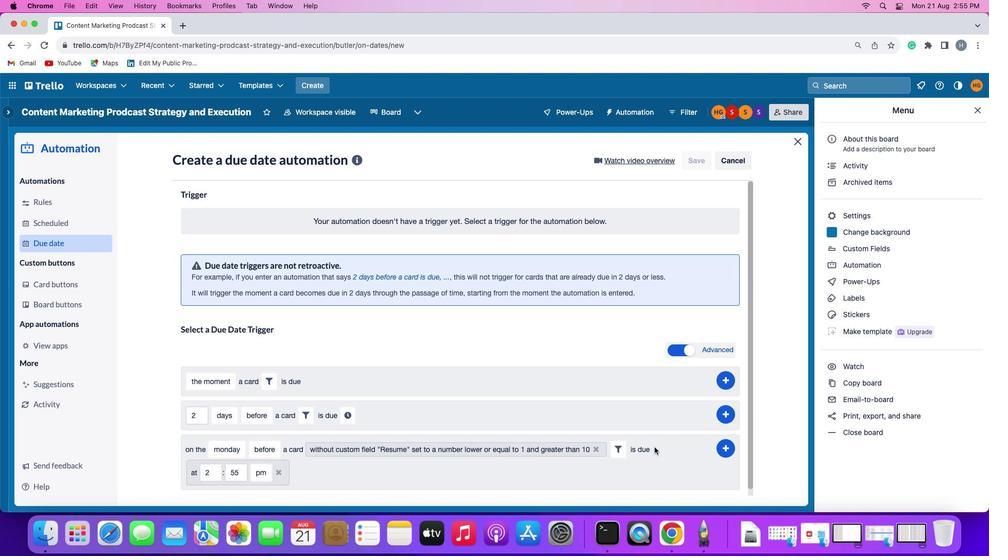 
Action: Mouse pressed left at (654, 447)
Screenshot: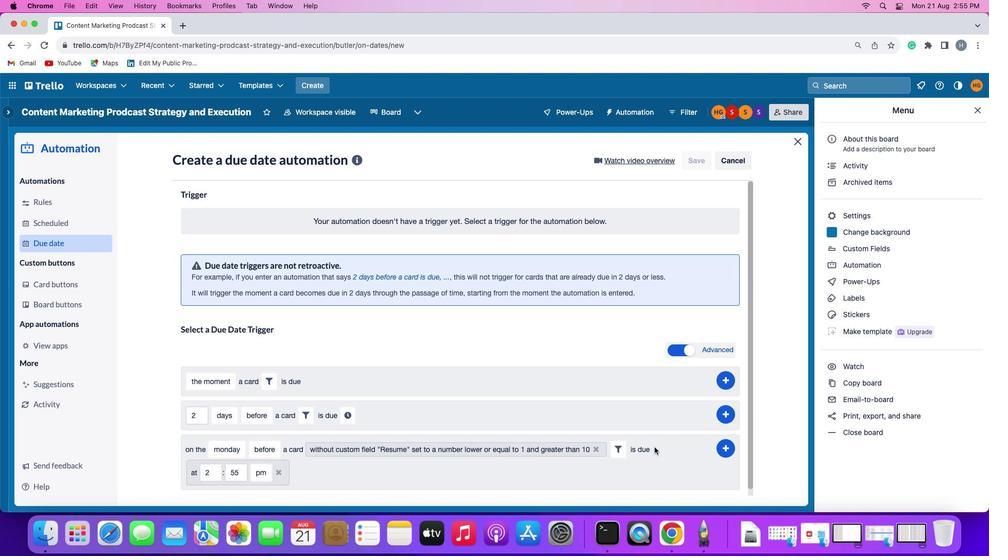 
Action: Mouse moved to (215, 475)
Screenshot: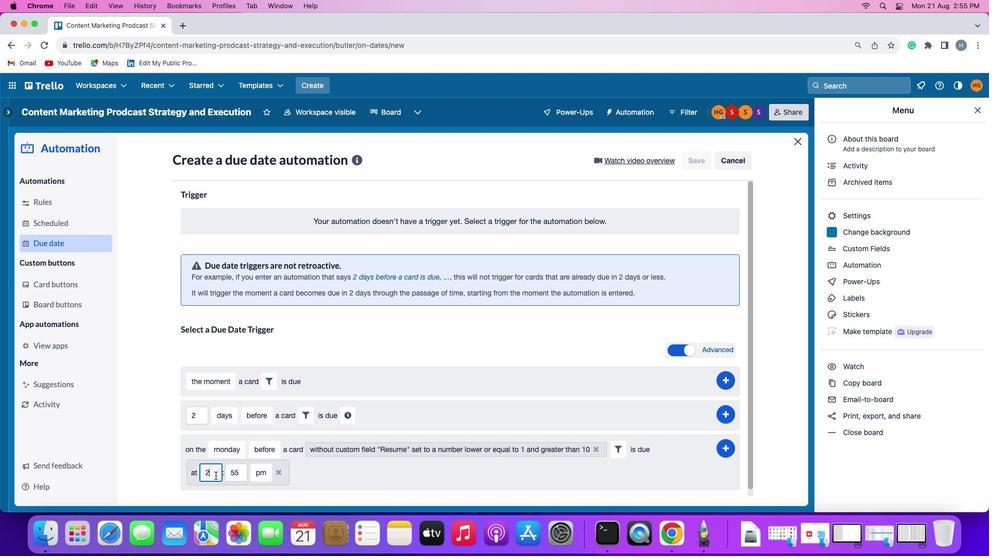 
Action: Mouse pressed left at (215, 475)
Screenshot: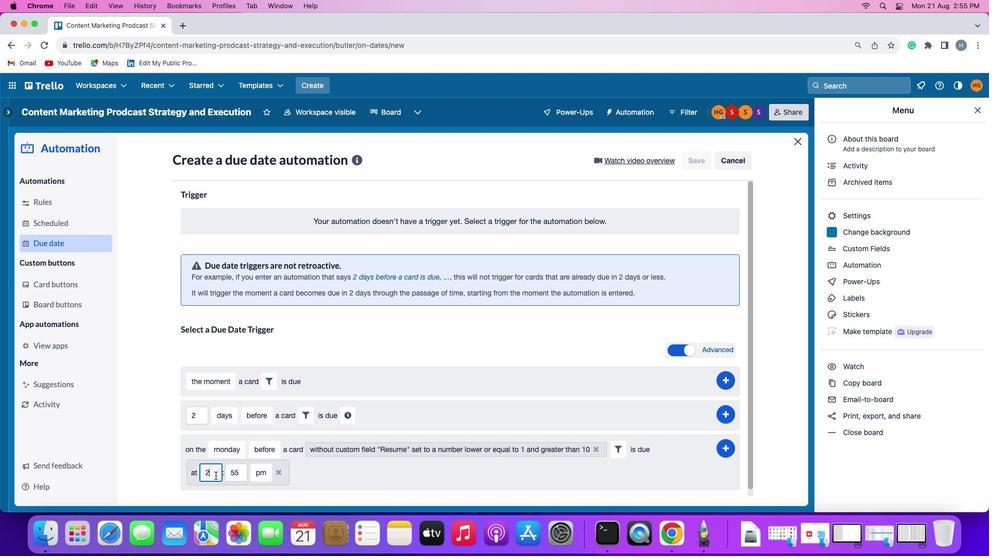 
Action: Mouse moved to (215, 475)
Screenshot: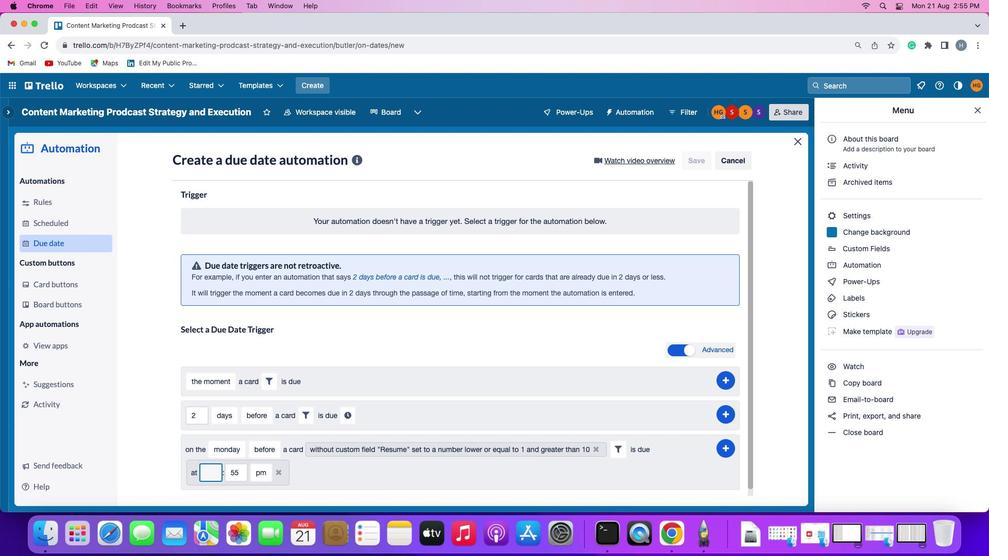 
Action: Key pressed Key.backspace'1''1'
Screenshot: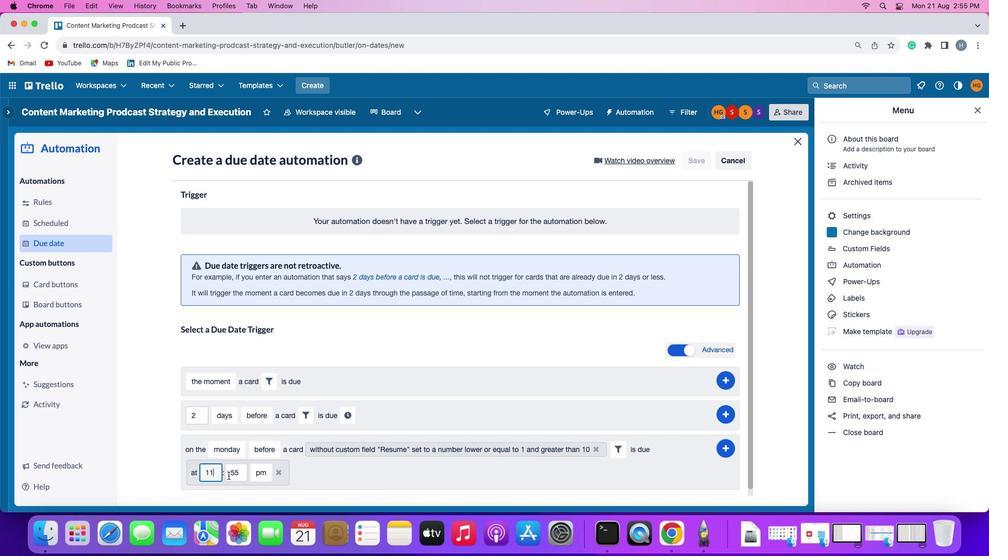 
Action: Mouse moved to (244, 474)
Screenshot: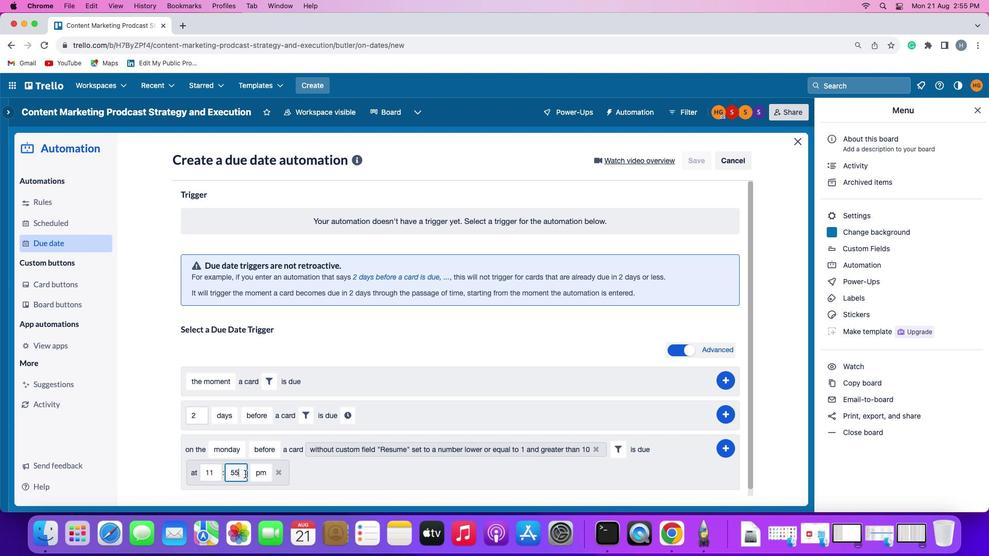 
Action: Mouse pressed left at (244, 474)
Screenshot: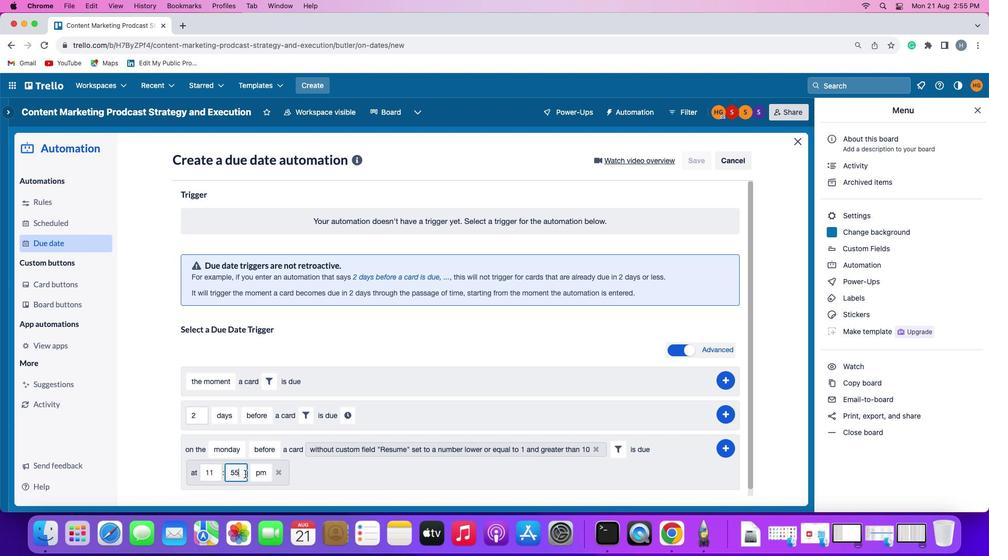 
Action: Mouse moved to (244, 474)
Screenshot: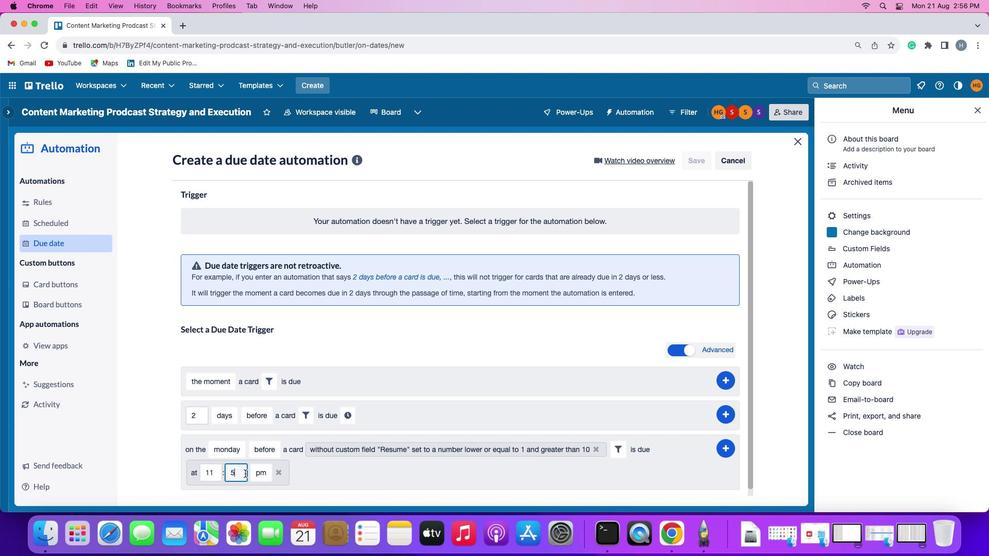 
Action: Key pressed Key.backspace
Screenshot: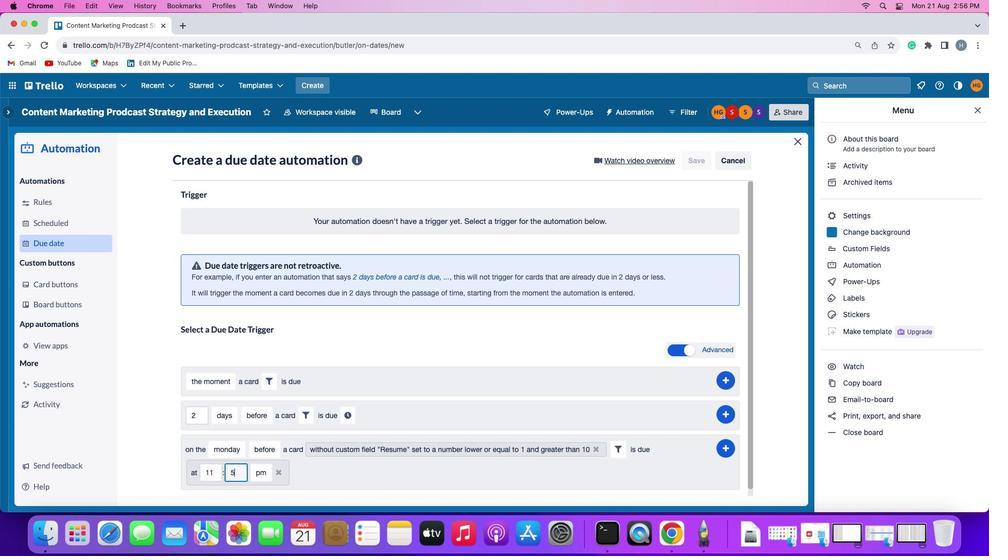
Action: Mouse moved to (244, 474)
Screenshot: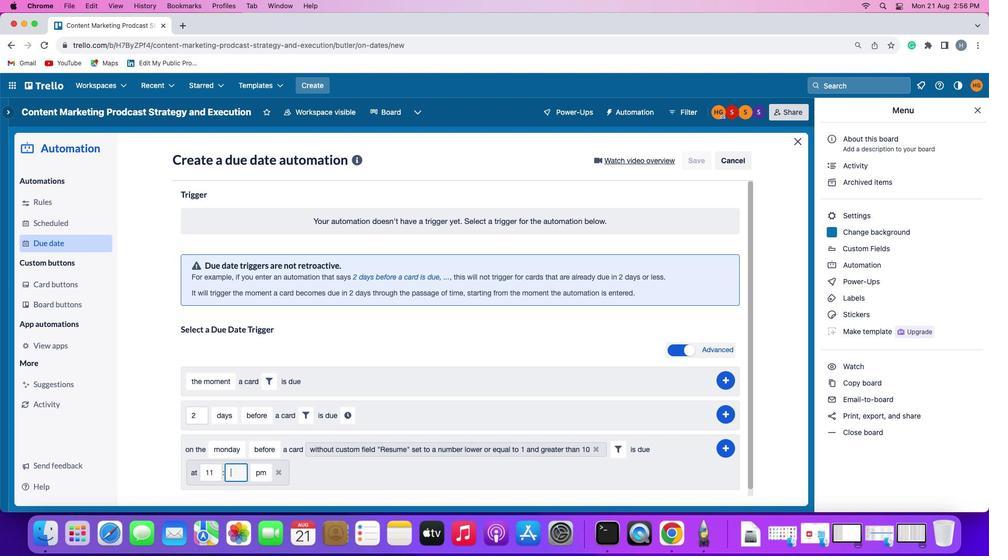 
Action: Key pressed Key.backspace
Screenshot: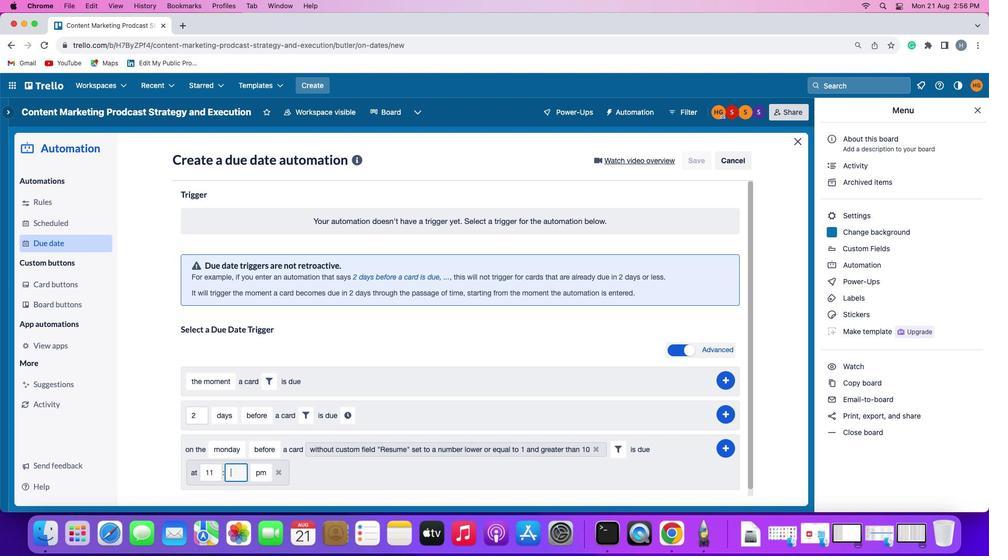 
Action: Mouse moved to (245, 473)
Screenshot: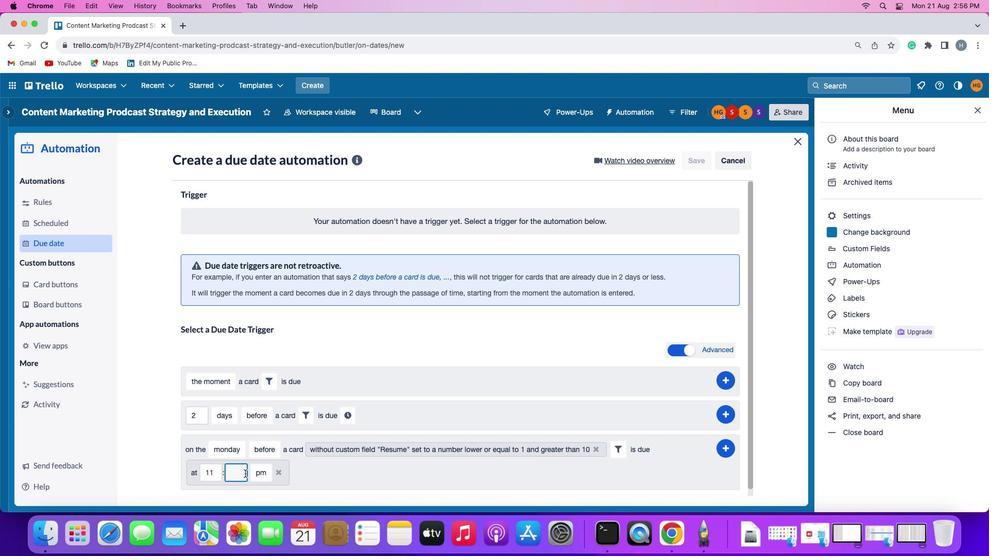
Action: Key pressed '0''0'
Screenshot: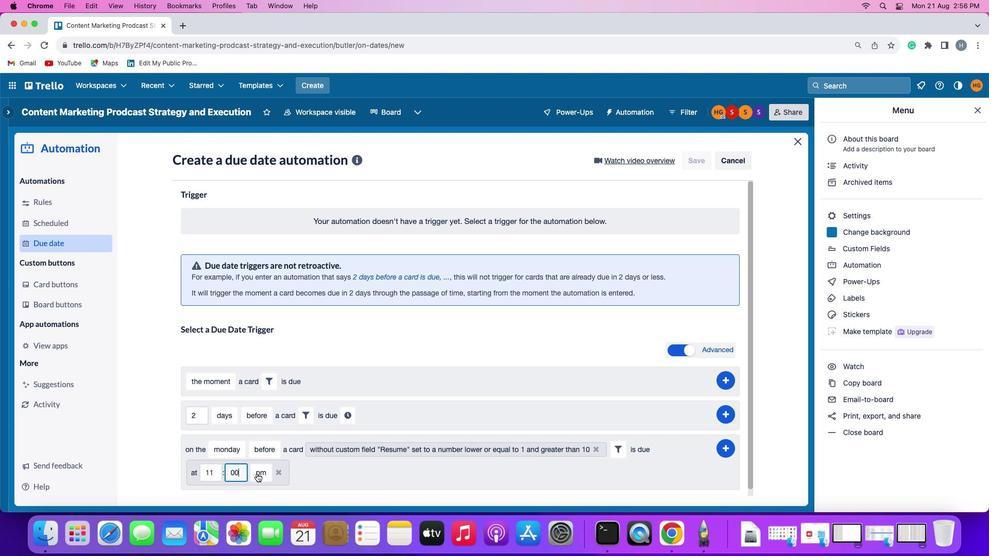 
Action: Mouse moved to (258, 473)
Screenshot: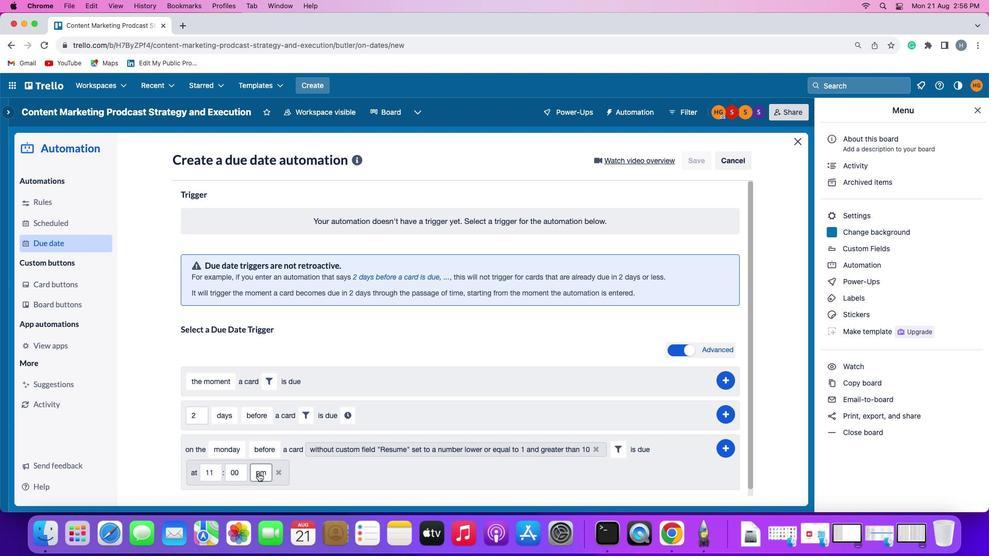 
Action: Mouse pressed left at (258, 473)
Screenshot: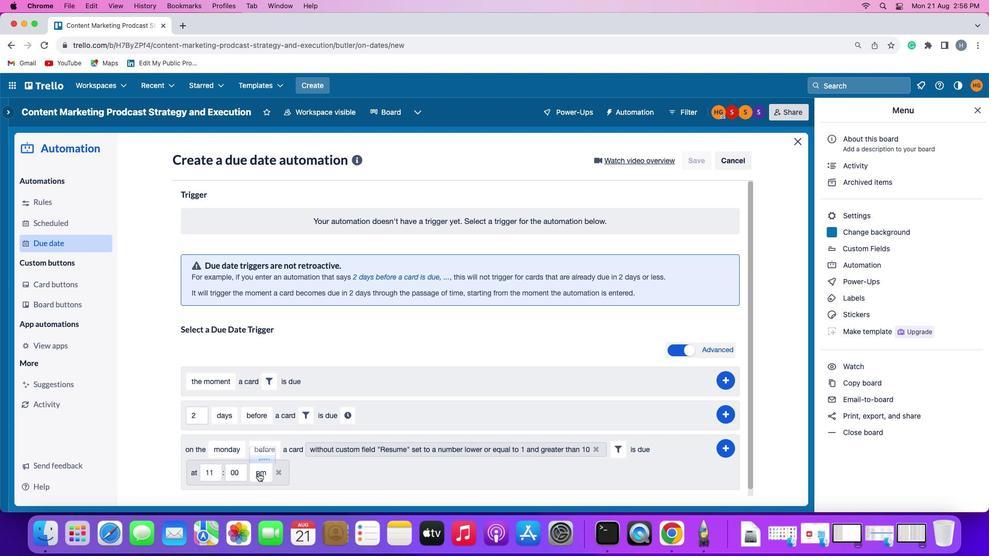 
Action: Mouse moved to (266, 436)
Screenshot: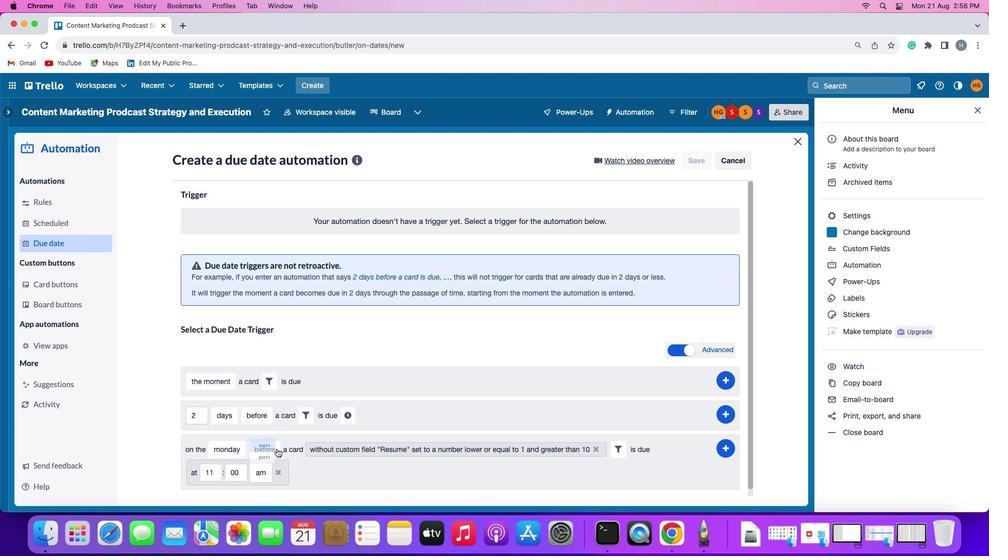 
Action: Mouse pressed left at (266, 436)
Screenshot: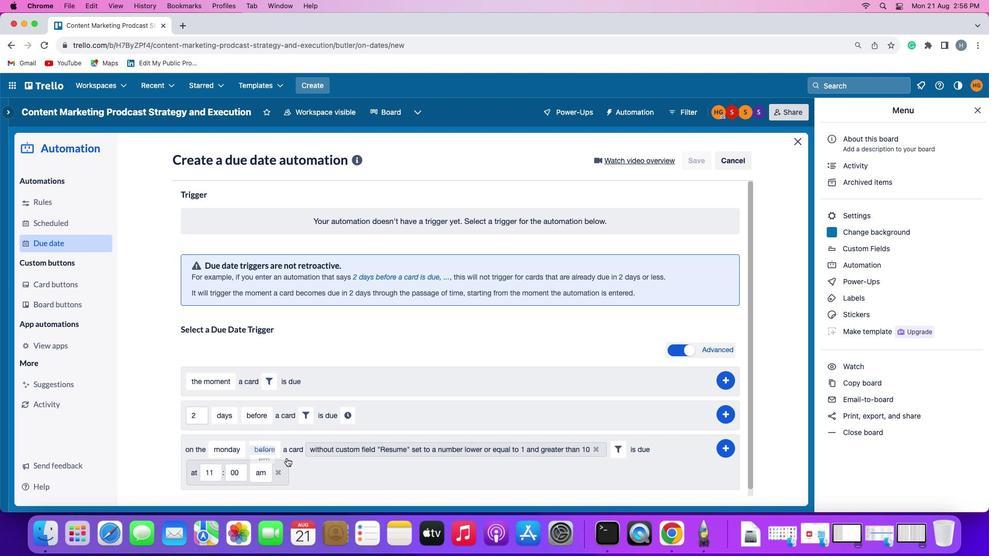 
Action: Mouse moved to (726, 446)
Screenshot: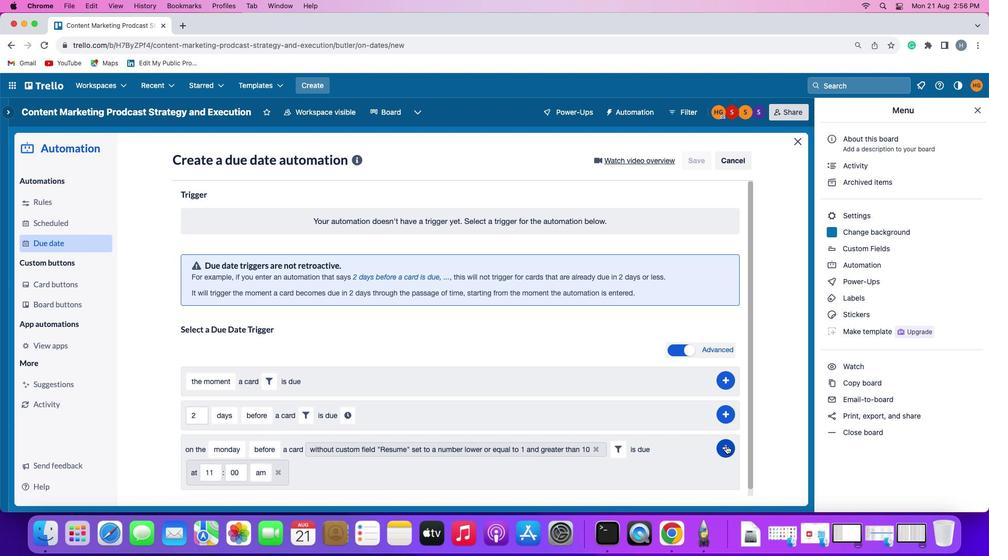 
Action: Mouse pressed left at (726, 446)
Screenshot: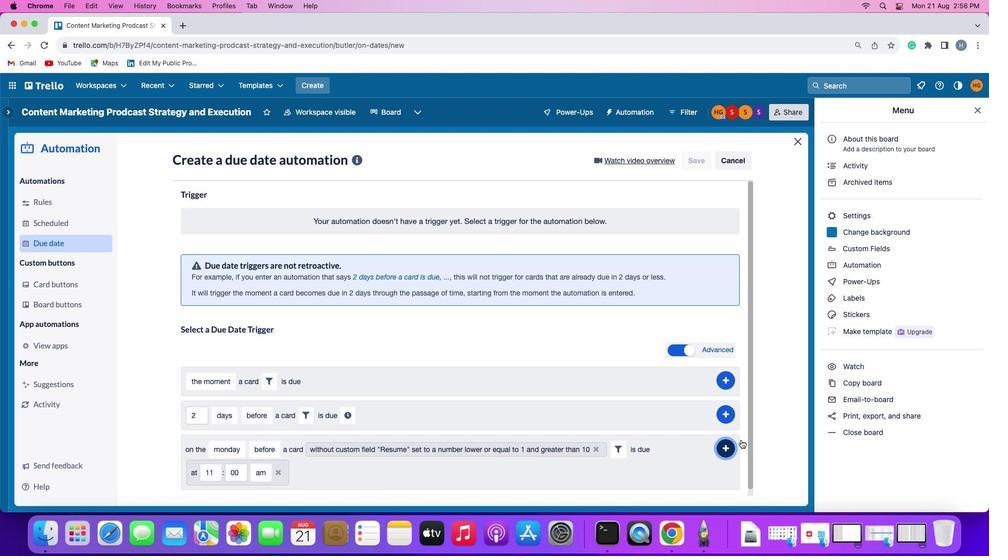
Action: Mouse moved to (775, 390)
Screenshot: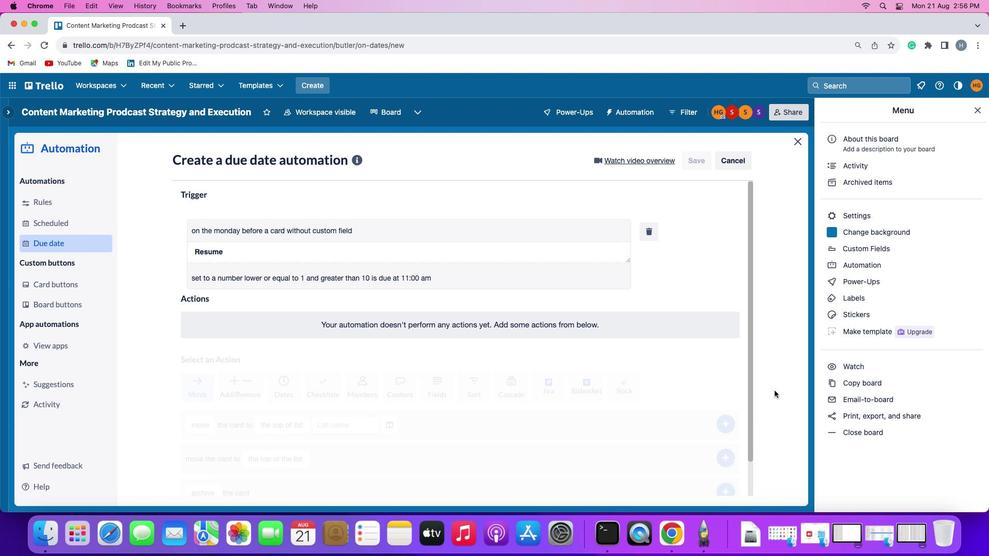 
